 Task: Search one way flight ticket for 2 adults, 4 children and 1 infant on lap in business from Twin Falls: Magic Valley Regional Airport (joslin Field) to Fort Wayne: Fort Wayne International Airport on 5-4-2023. Choice of flights is American. Price is upto 78000. Outbound departure time preference is 9:15.
Action: Mouse moved to (277, 255)
Screenshot: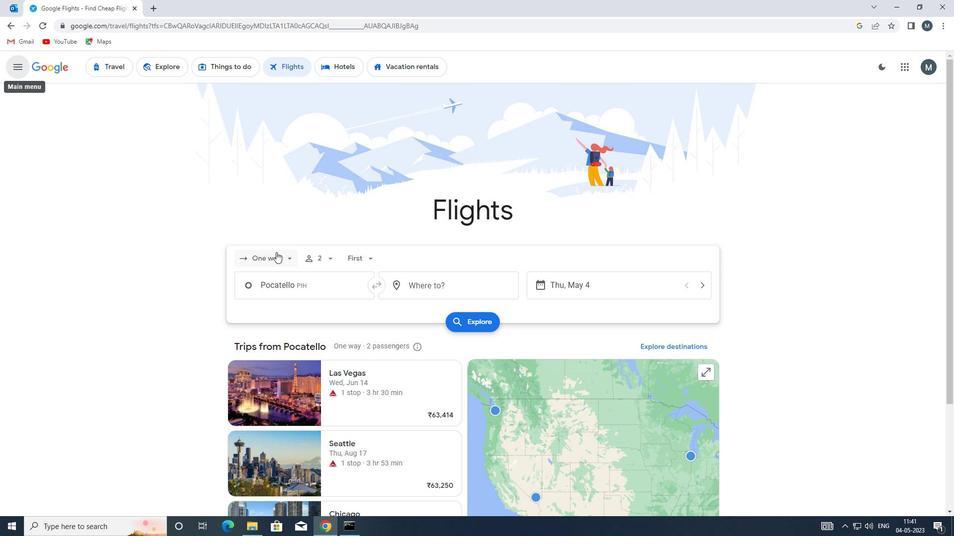 
Action: Mouse pressed left at (277, 255)
Screenshot: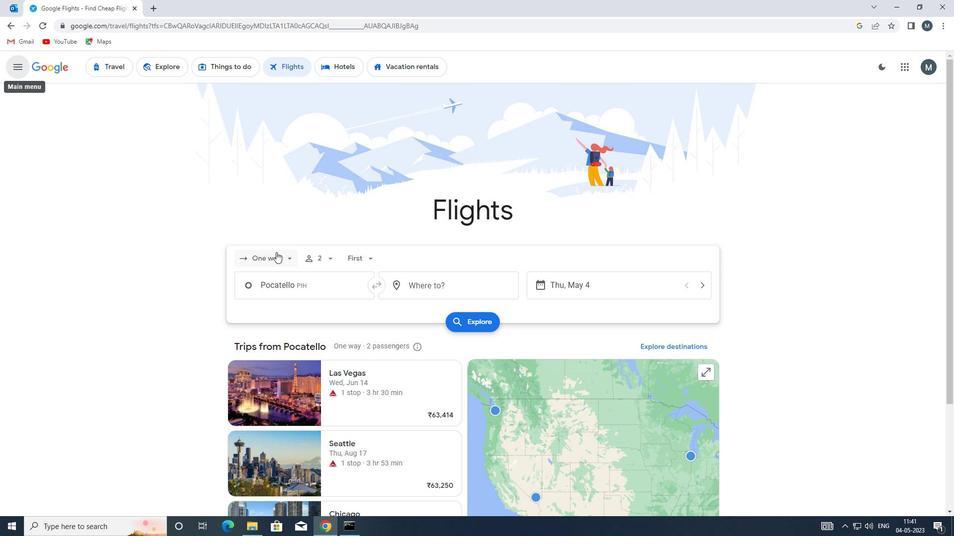 
Action: Mouse moved to (274, 305)
Screenshot: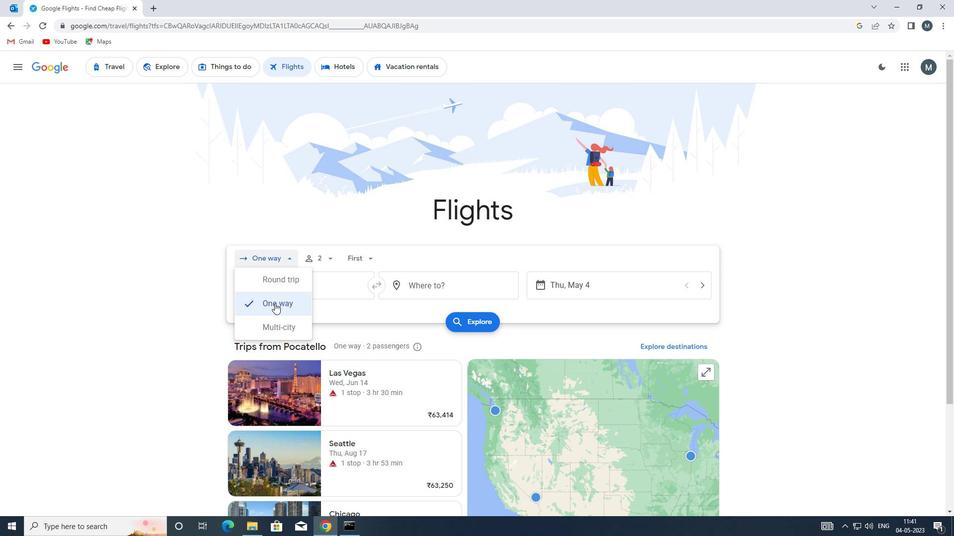 
Action: Mouse pressed left at (274, 305)
Screenshot: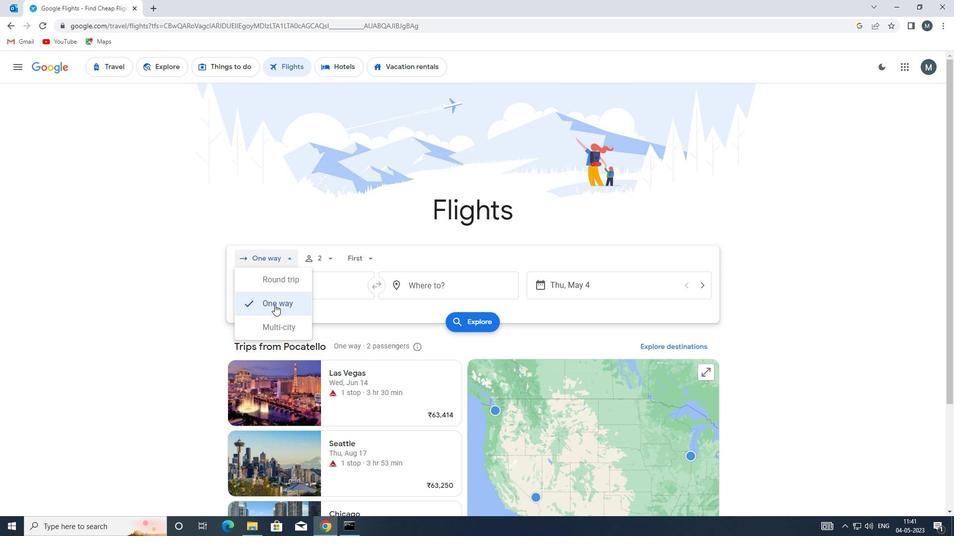 
Action: Mouse moved to (329, 251)
Screenshot: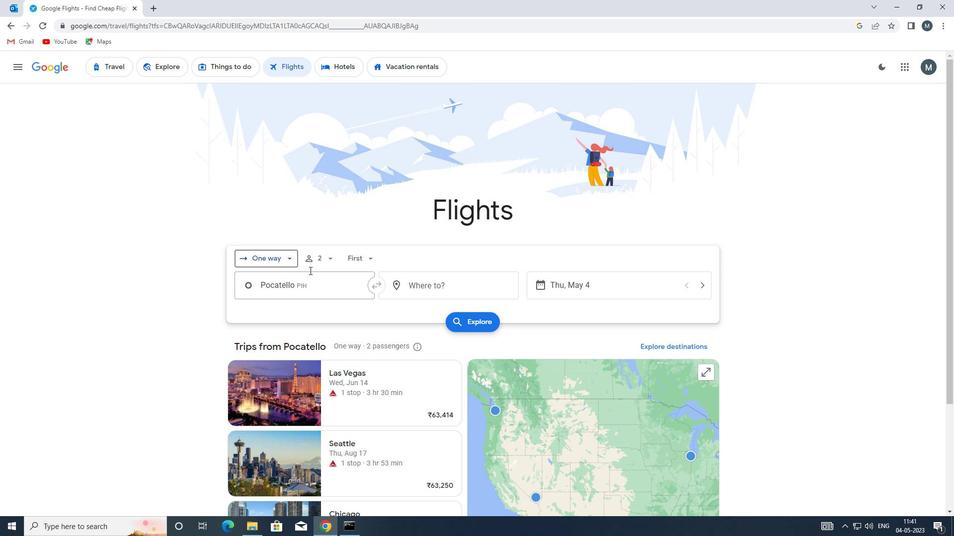 
Action: Mouse pressed left at (329, 251)
Screenshot: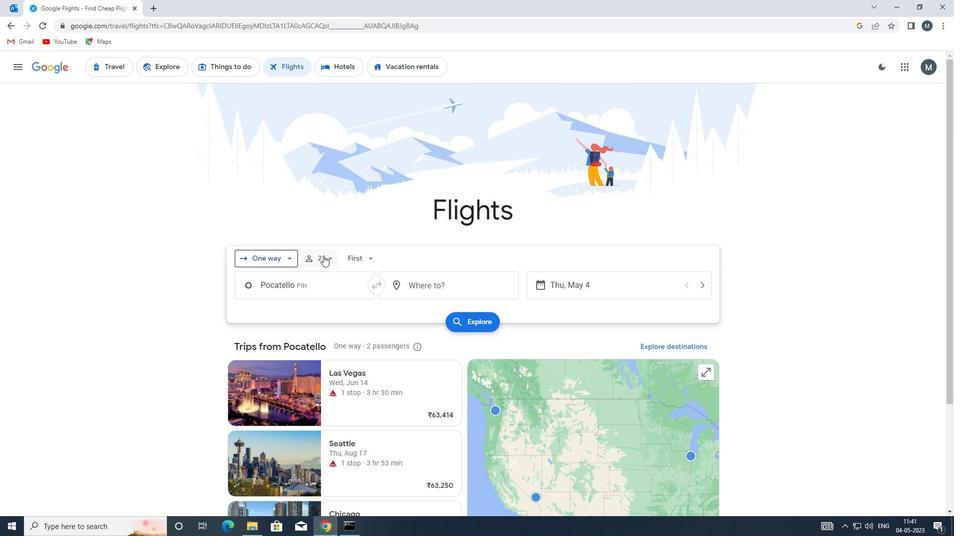 
Action: Mouse moved to (403, 283)
Screenshot: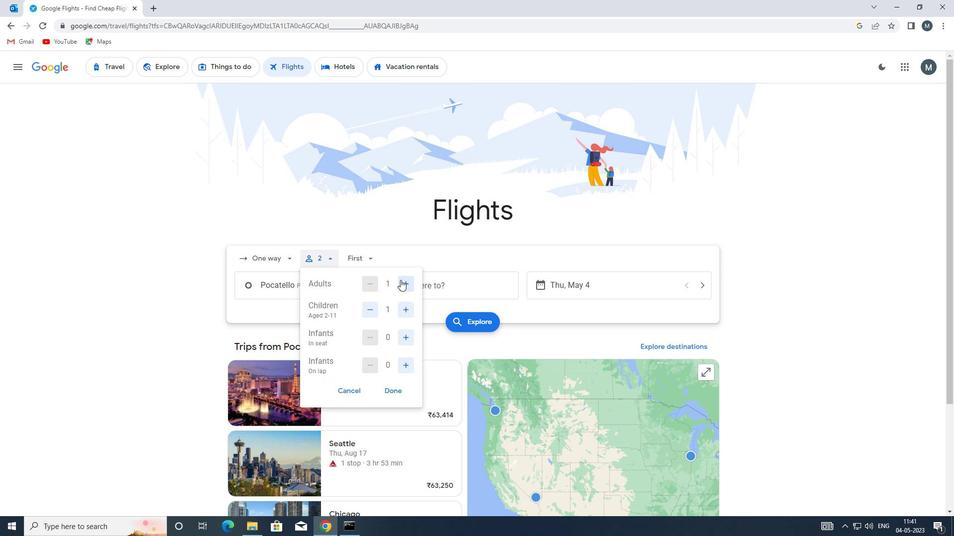 
Action: Mouse pressed left at (403, 283)
Screenshot: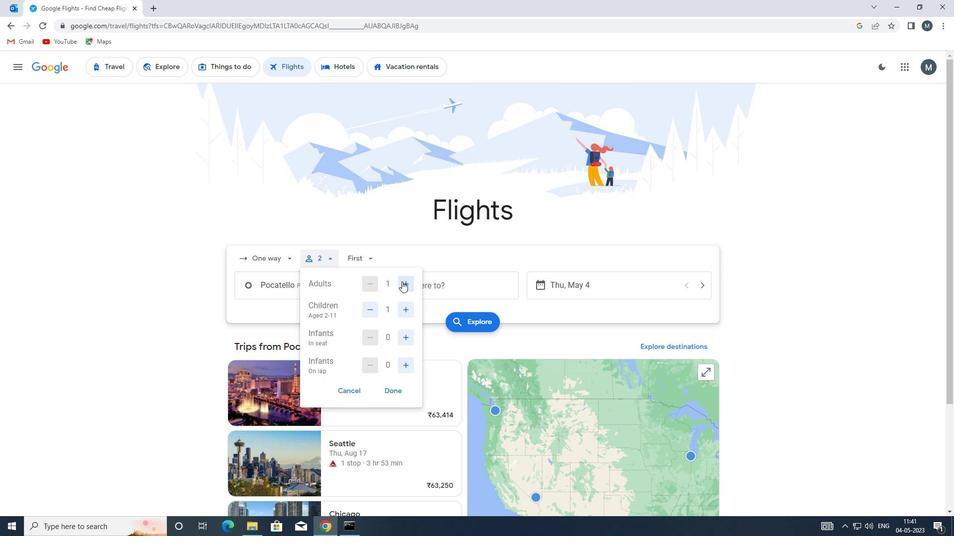 
Action: Mouse moved to (406, 306)
Screenshot: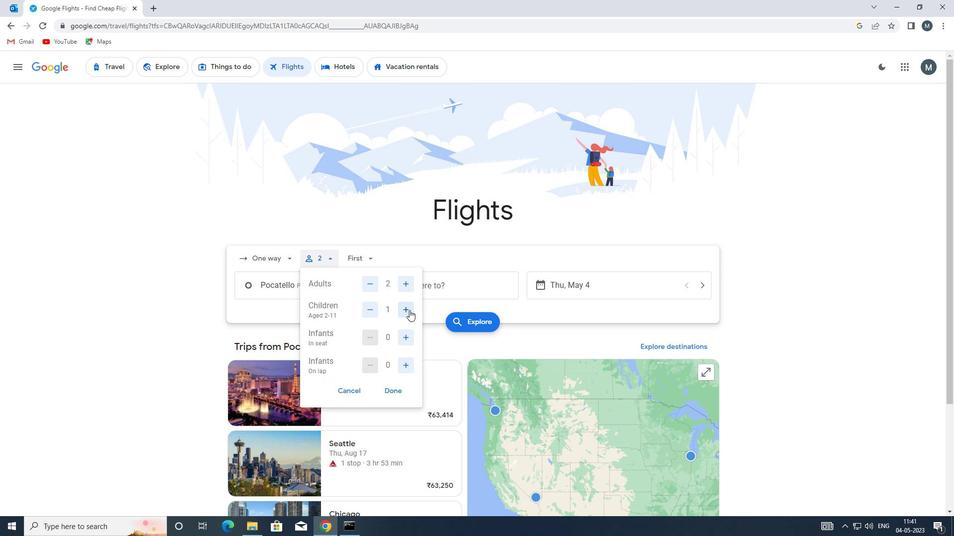 
Action: Mouse pressed left at (406, 306)
Screenshot: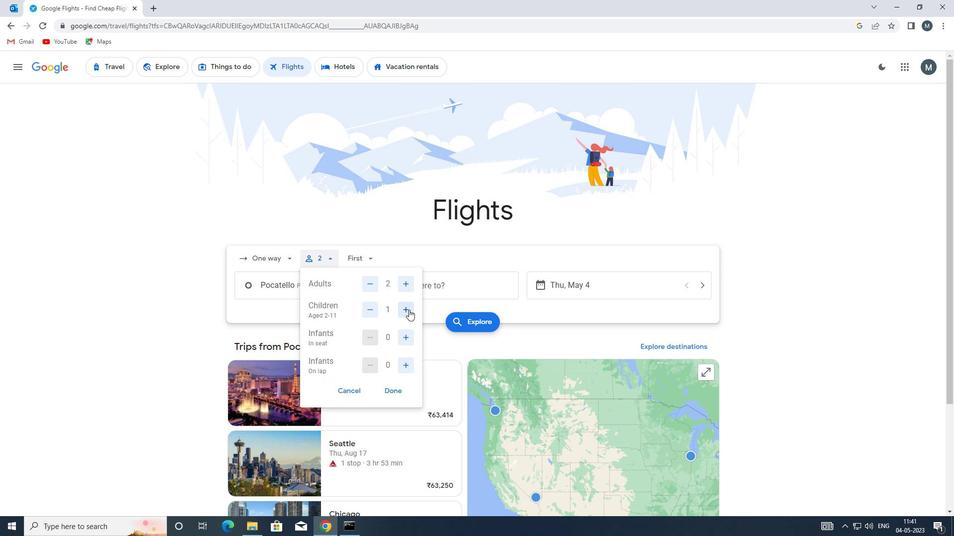 
Action: Mouse moved to (406, 305)
Screenshot: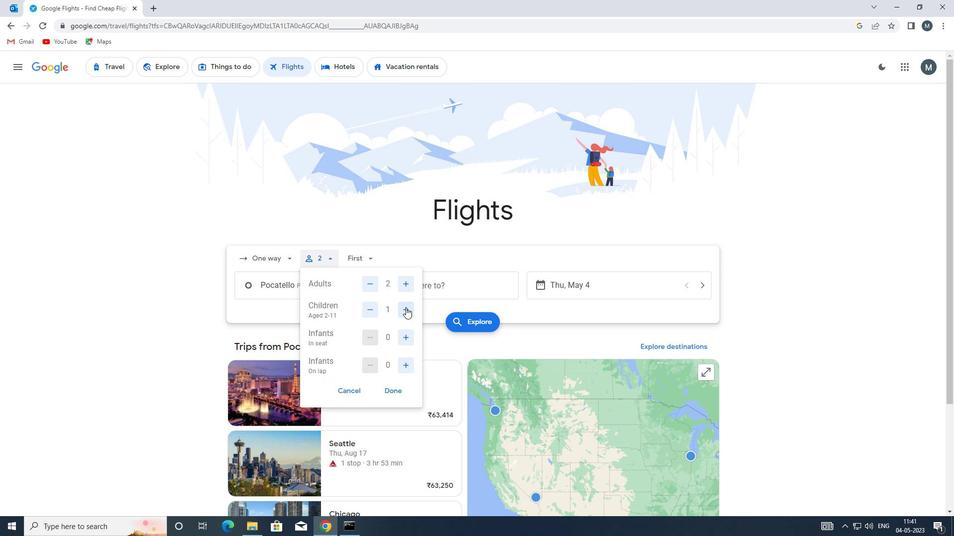 
Action: Mouse pressed left at (406, 305)
Screenshot: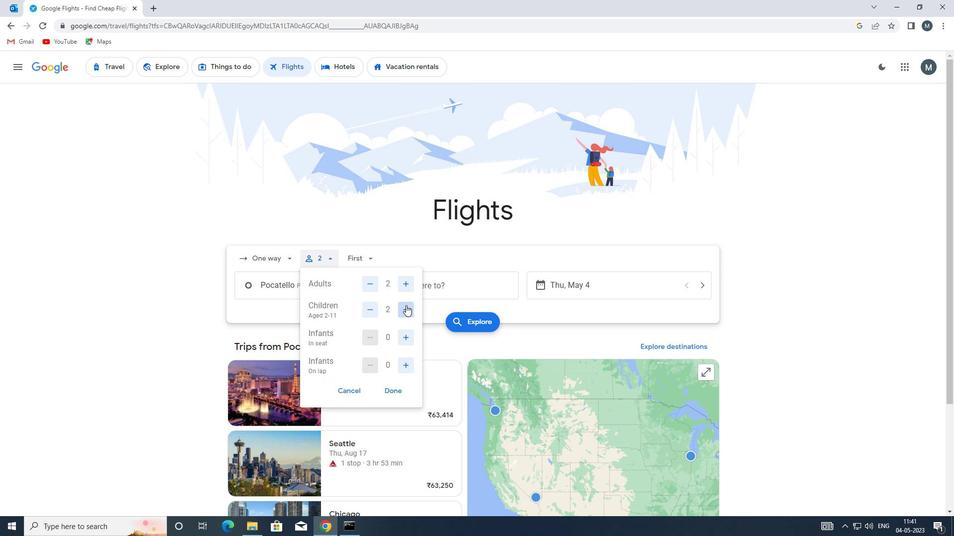 
Action: Mouse moved to (406, 305)
Screenshot: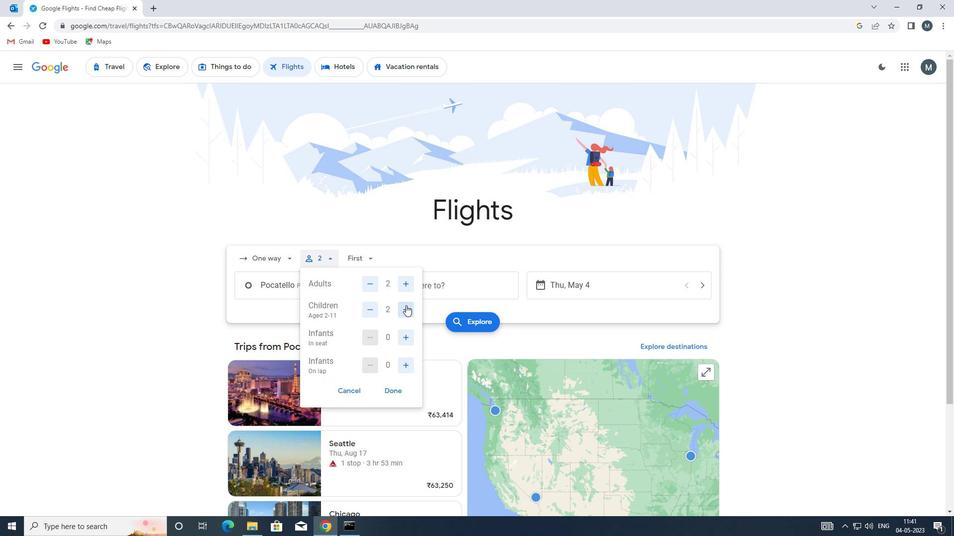 
Action: Mouse pressed left at (406, 305)
Screenshot: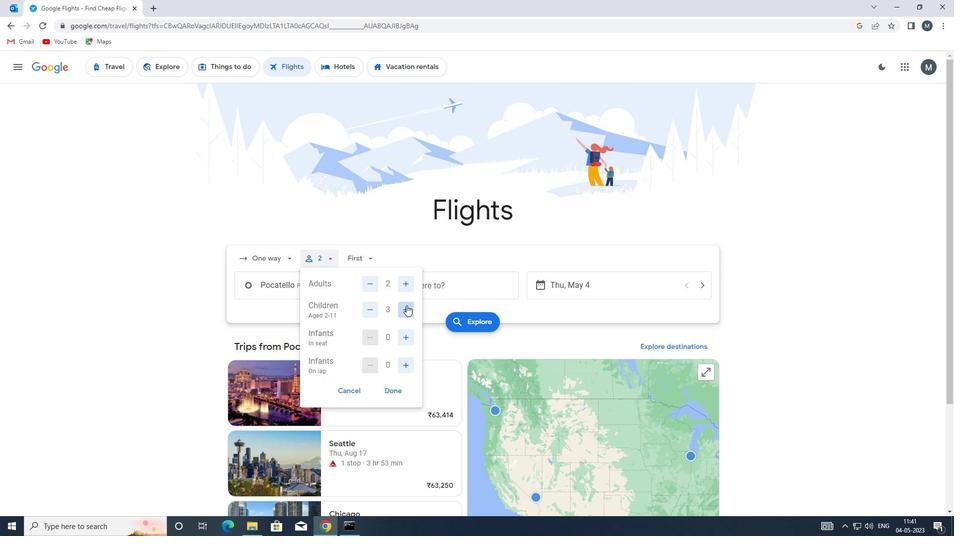 
Action: Mouse moved to (408, 365)
Screenshot: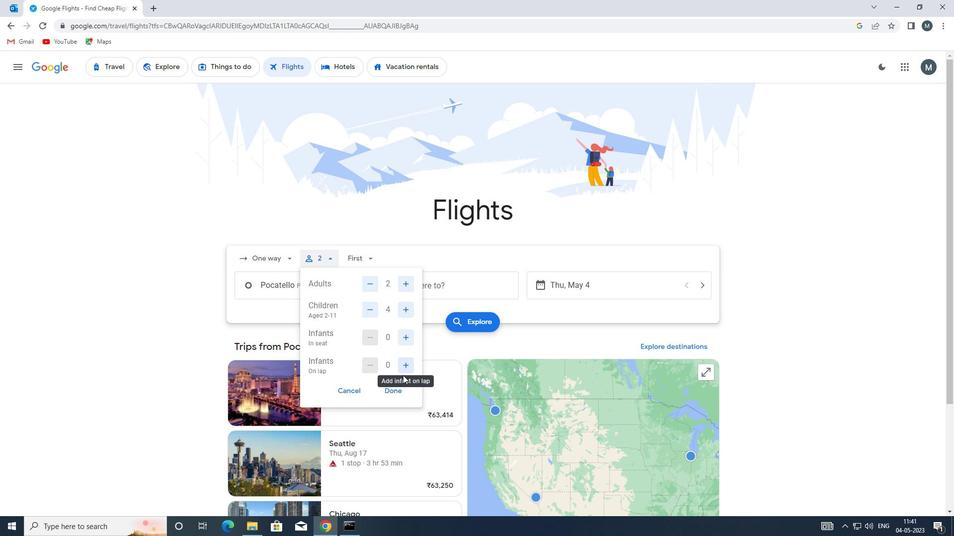 
Action: Mouse pressed left at (408, 365)
Screenshot: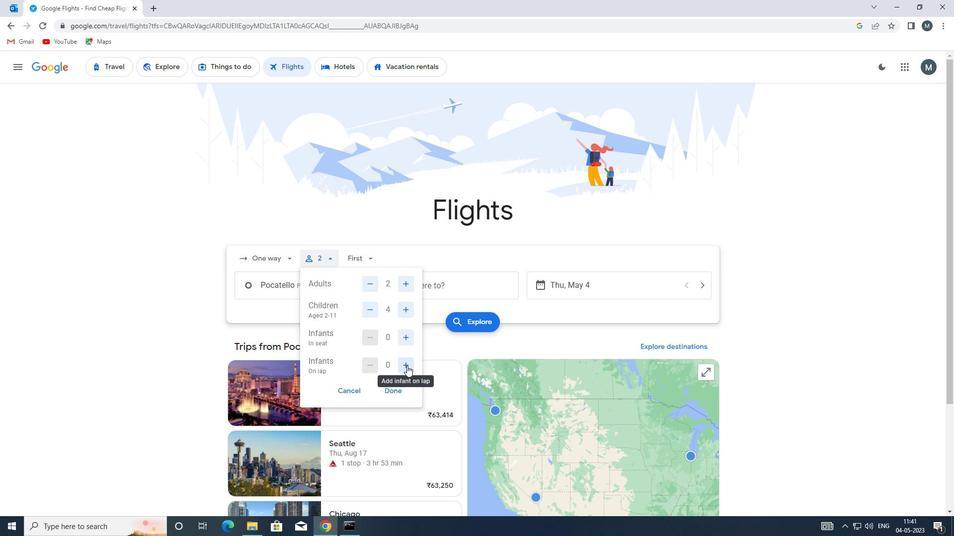 
Action: Mouse moved to (399, 389)
Screenshot: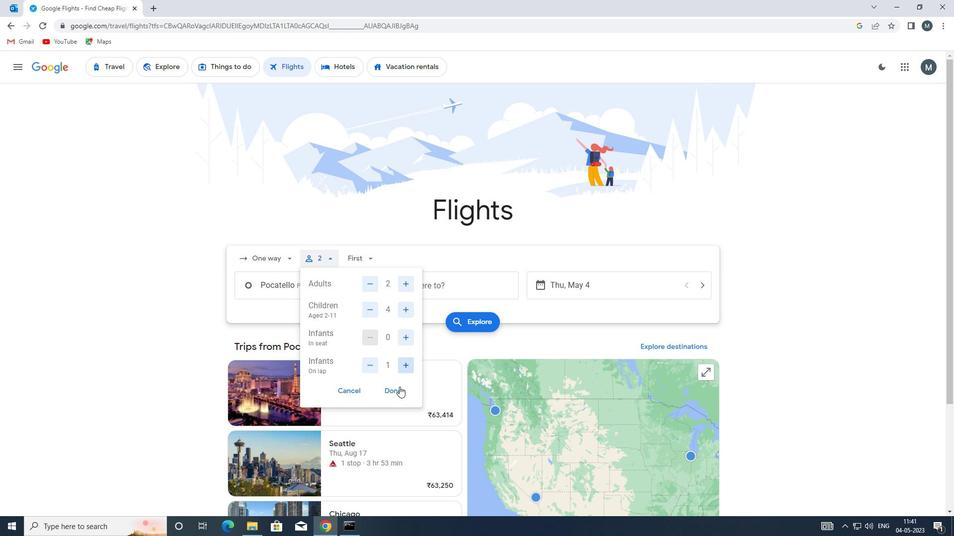 
Action: Mouse pressed left at (399, 389)
Screenshot: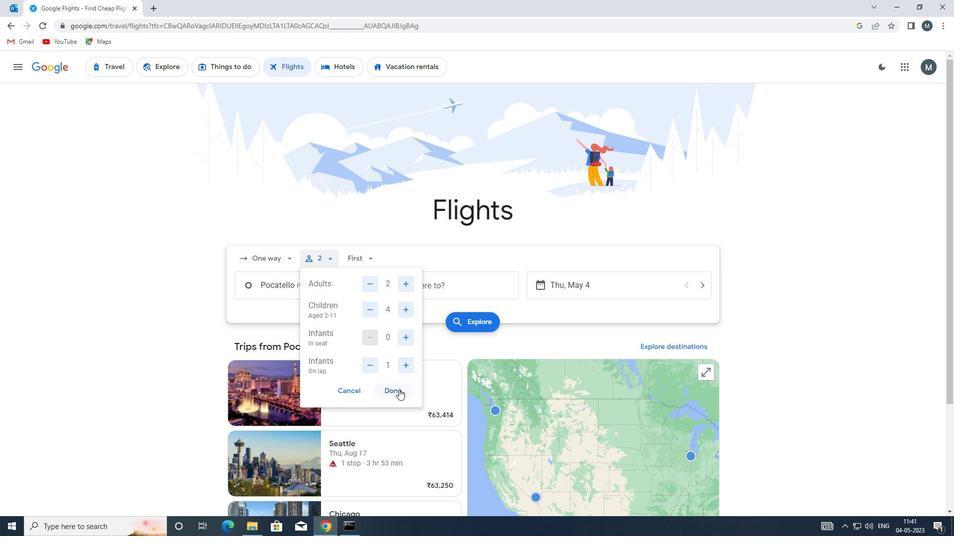 
Action: Mouse moved to (360, 260)
Screenshot: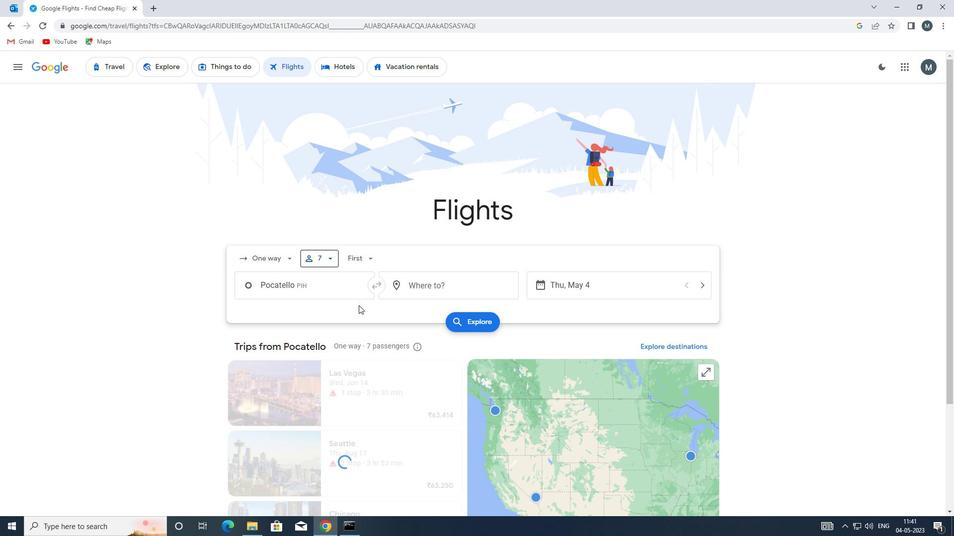 
Action: Mouse pressed left at (360, 260)
Screenshot: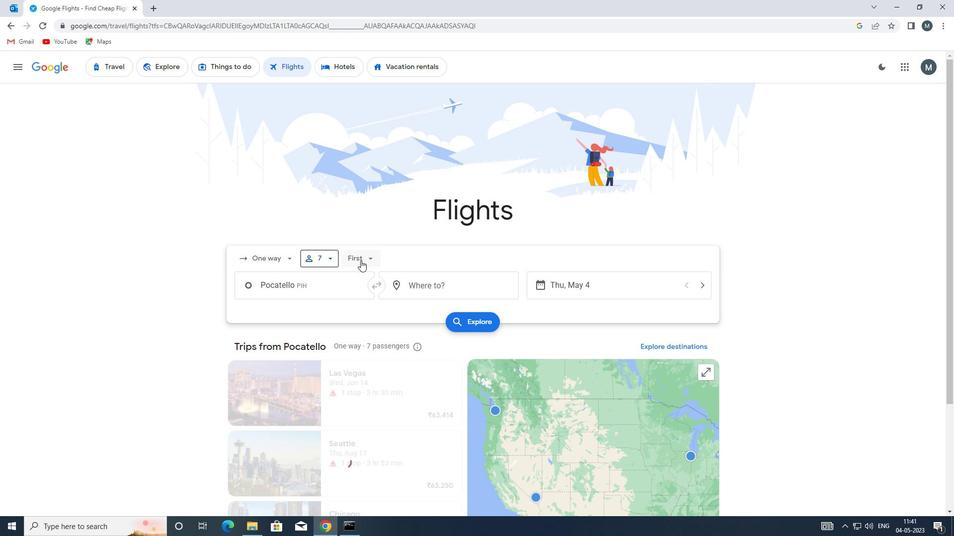 
Action: Mouse moved to (382, 328)
Screenshot: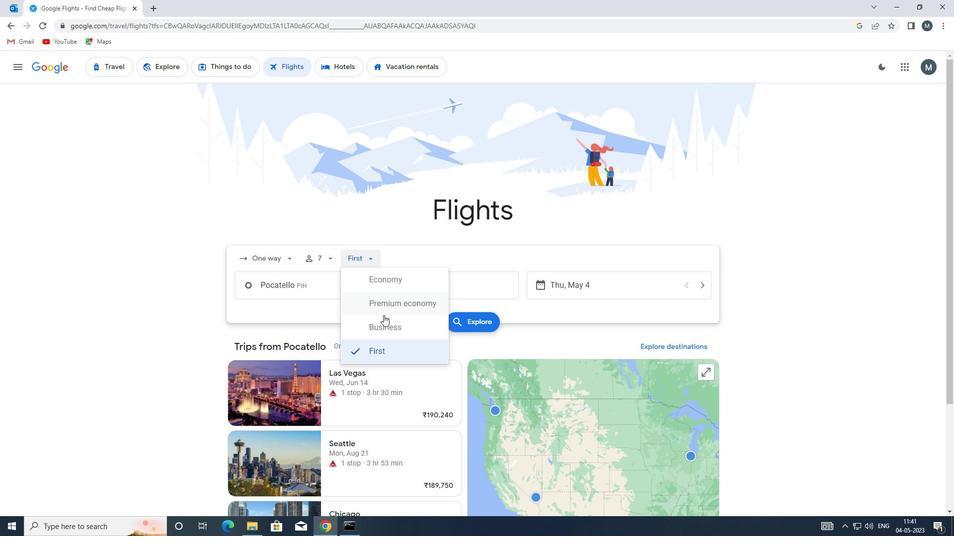 
Action: Mouse pressed left at (382, 328)
Screenshot: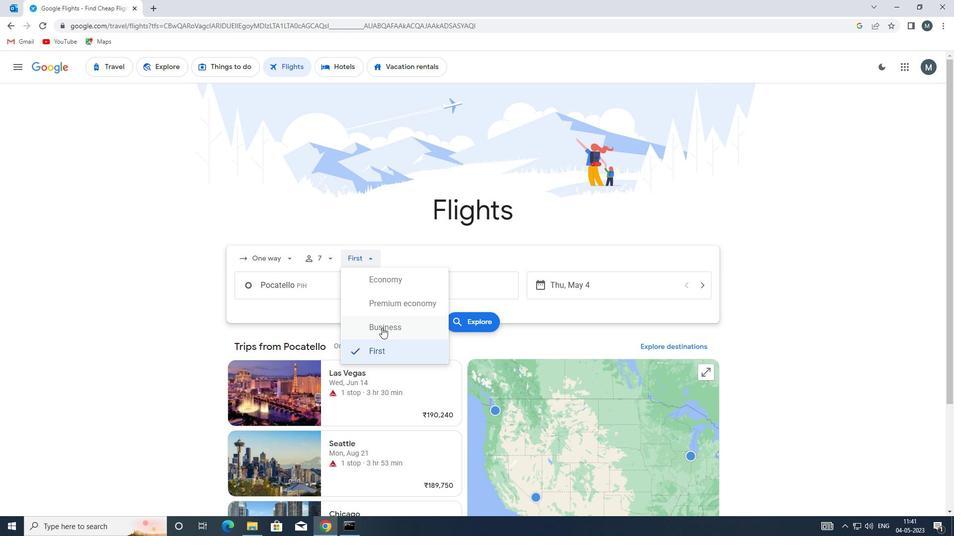 
Action: Mouse moved to (328, 291)
Screenshot: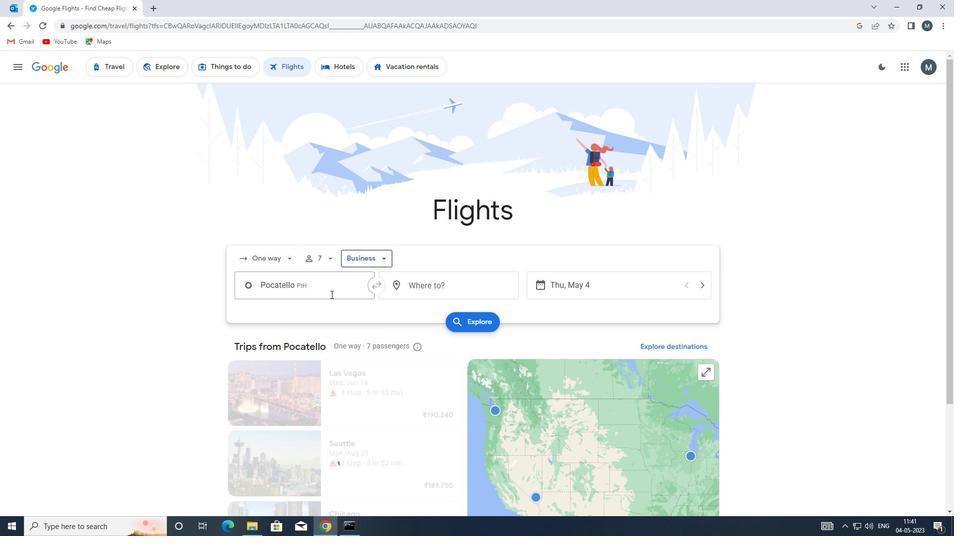 
Action: Mouse pressed left at (328, 291)
Screenshot: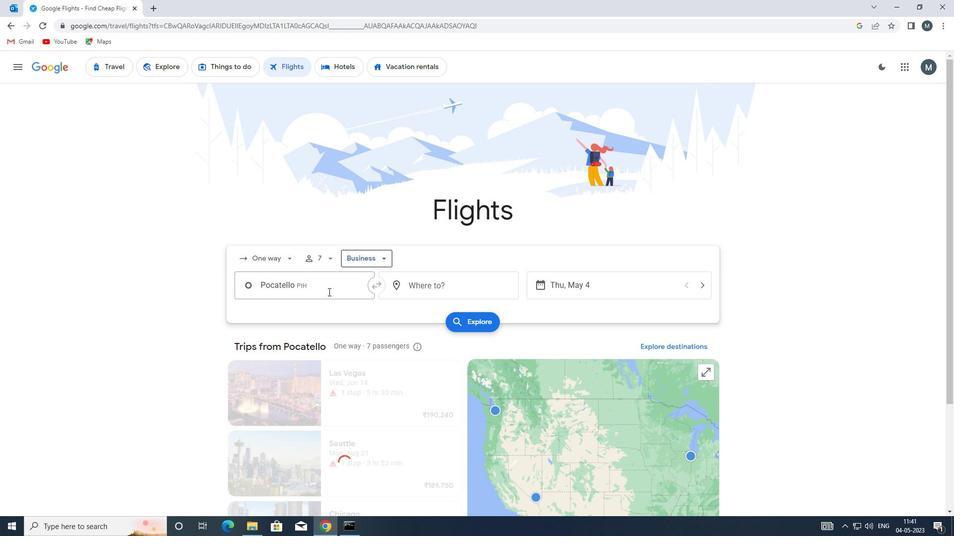 
Action: Mouse moved to (328, 291)
Screenshot: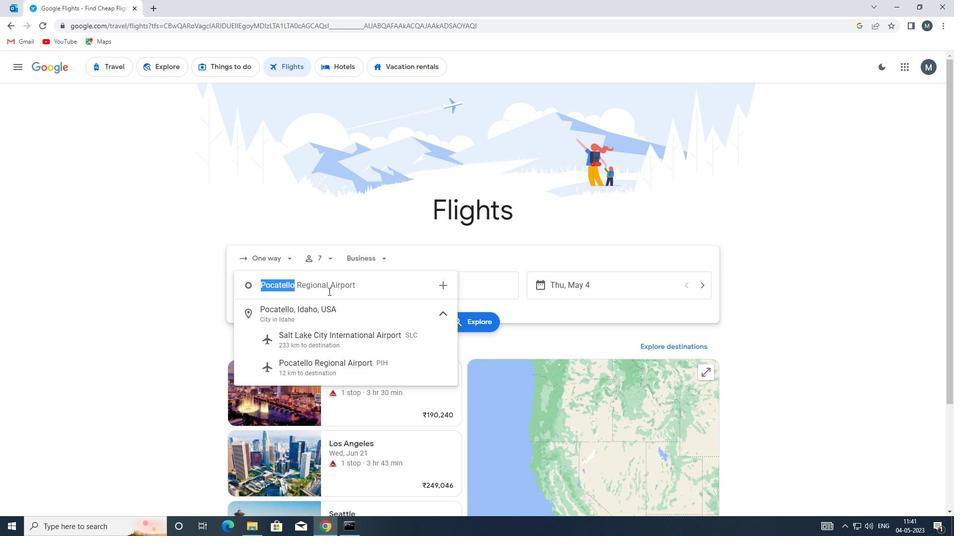 
Action: Key pressed magic
Screenshot: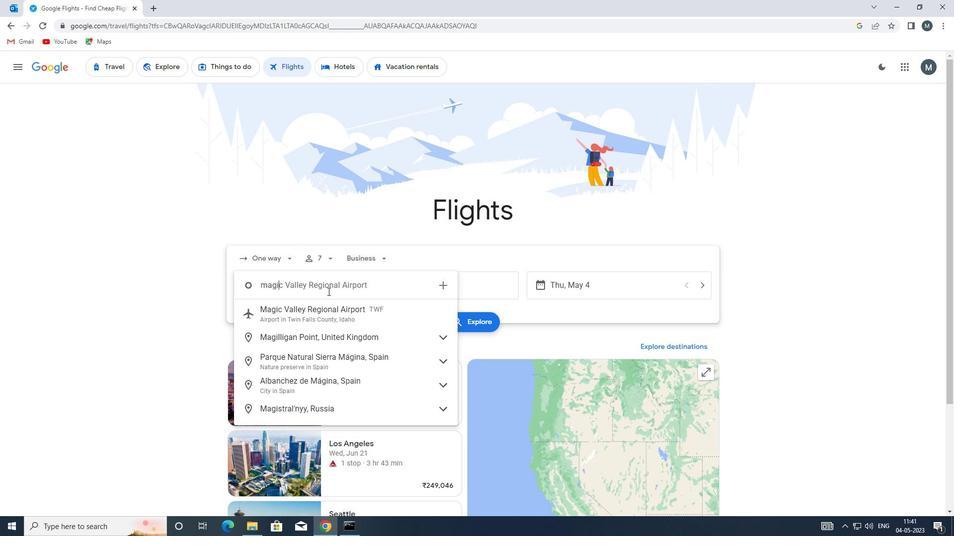 
Action: Mouse moved to (323, 308)
Screenshot: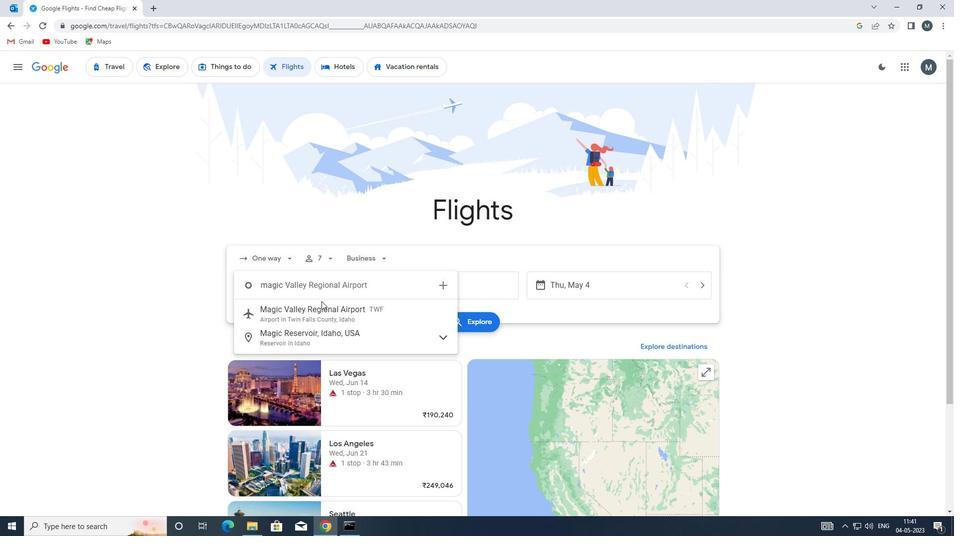 
Action: Mouse pressed left at (323, 308)
Screenshot: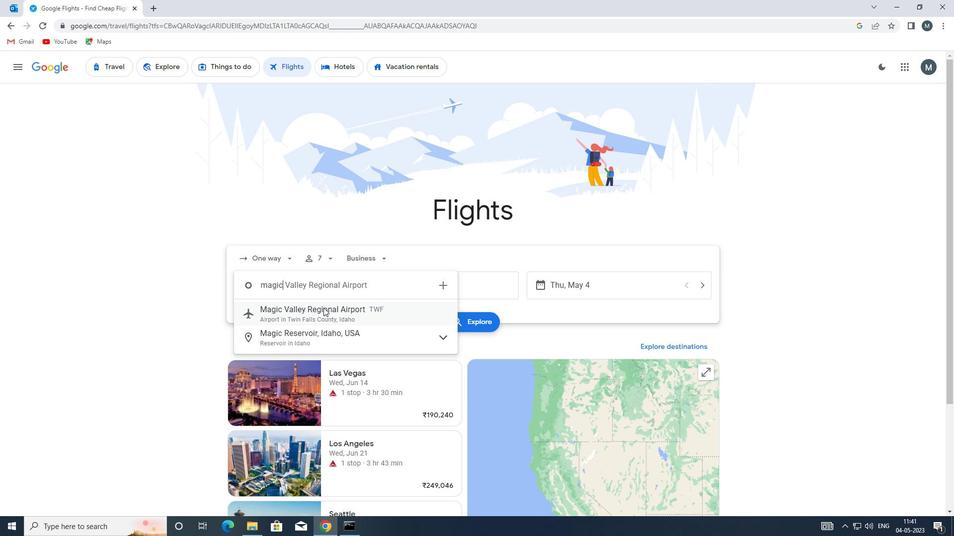
Action: Mouse moved to (437, 290)
Screenshot: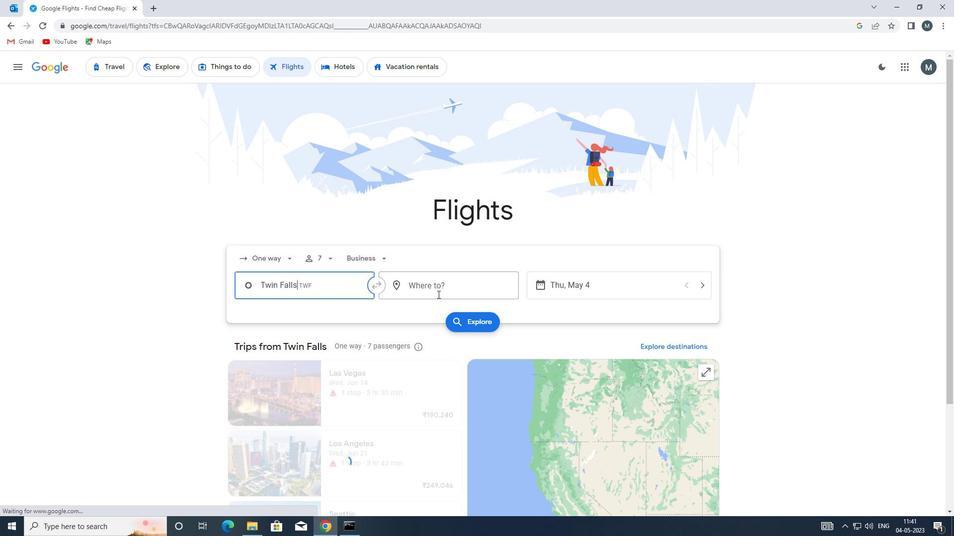 
Action: Mouse pressed left at (437, 290)
Screenshot: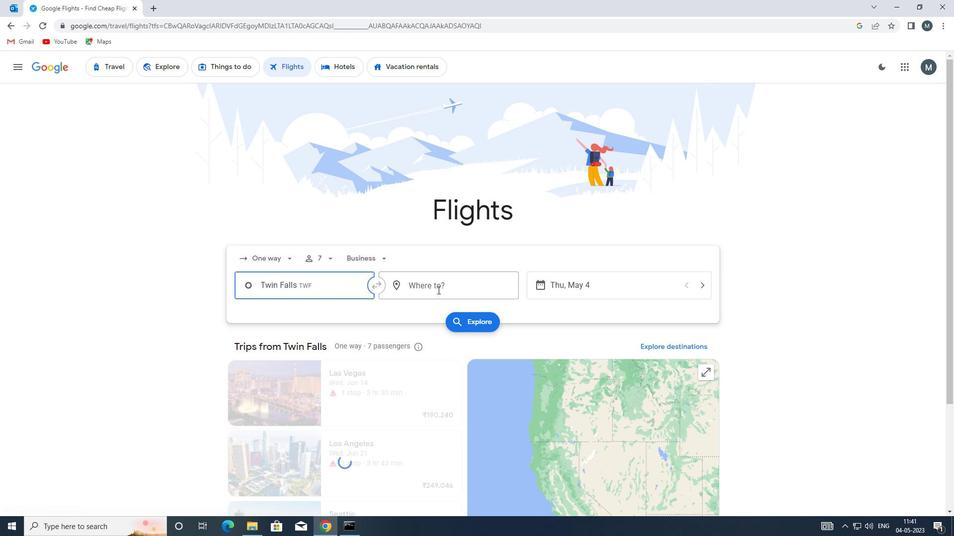
Action: Mouse moved to (345, 301)
Screenshot: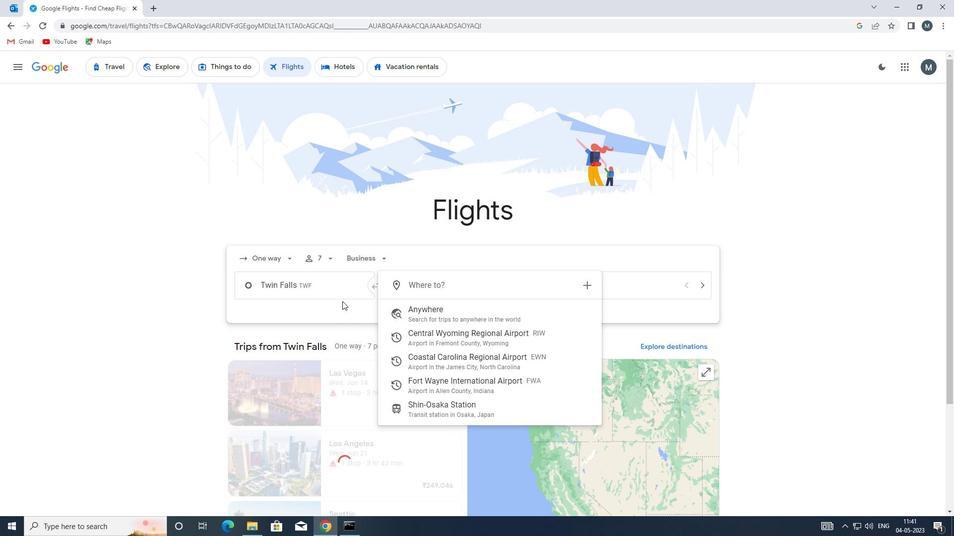 
Action: Key pressed fw
Screenshot: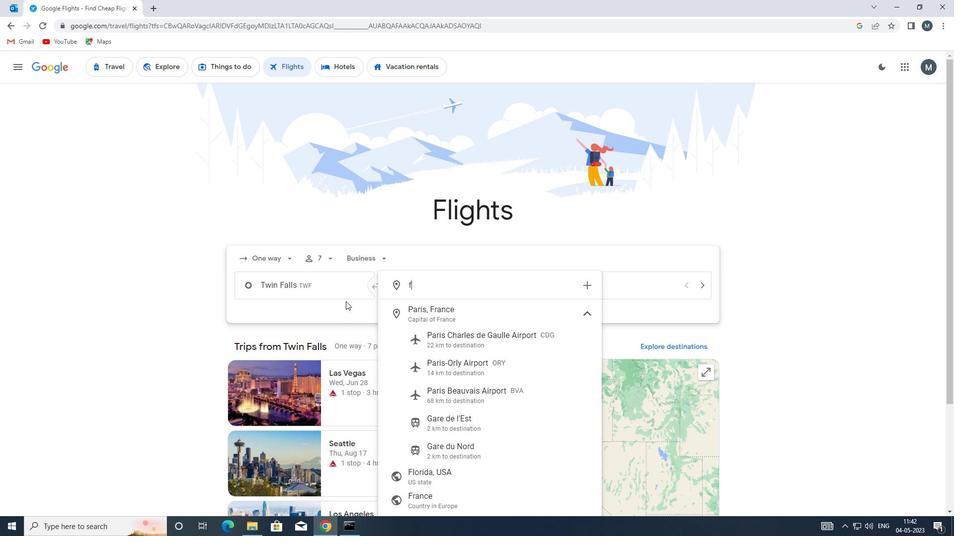 
Action: Mouse moved to (429, 319)
Screenshot: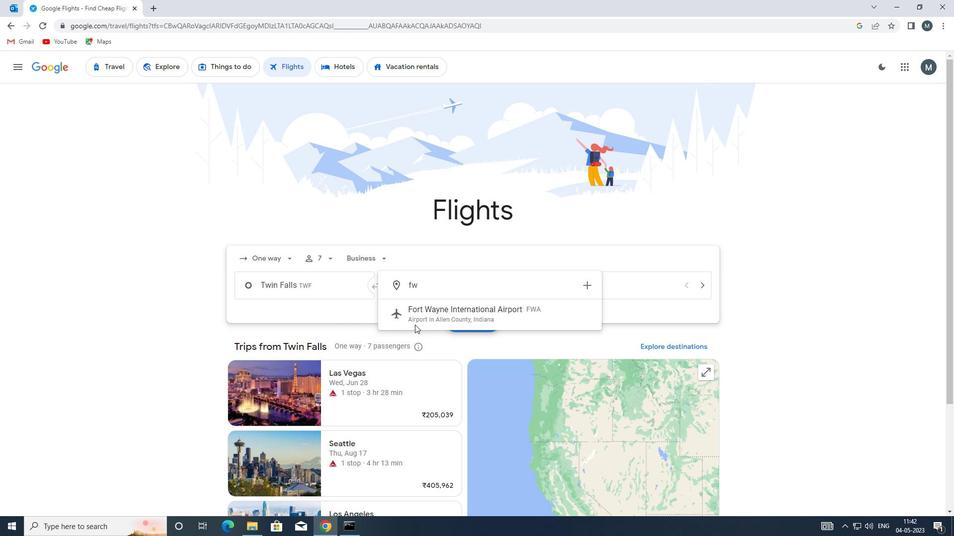 
Action: Mouse pressed left at (429, 319)
Screenshot: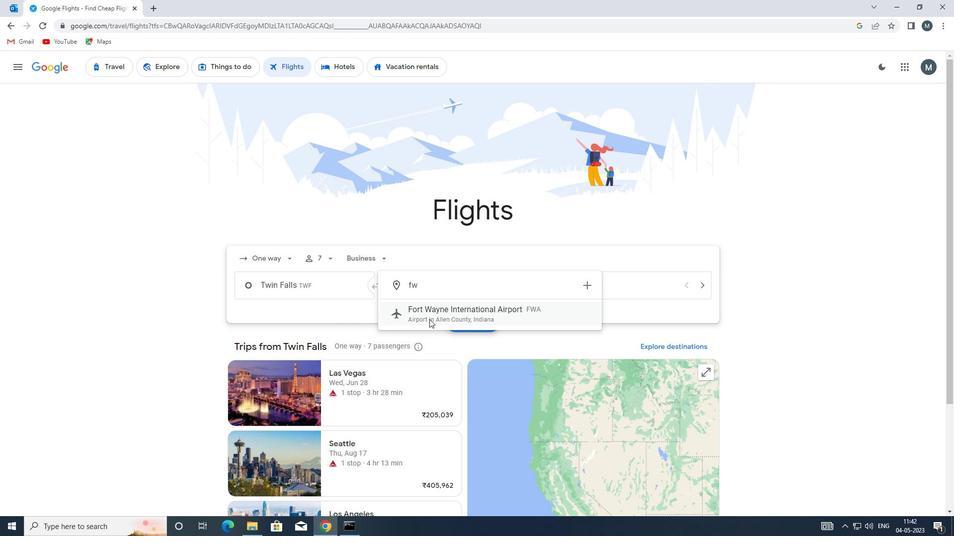 
Action: Mouse moved to (560, 280)
Screenshot: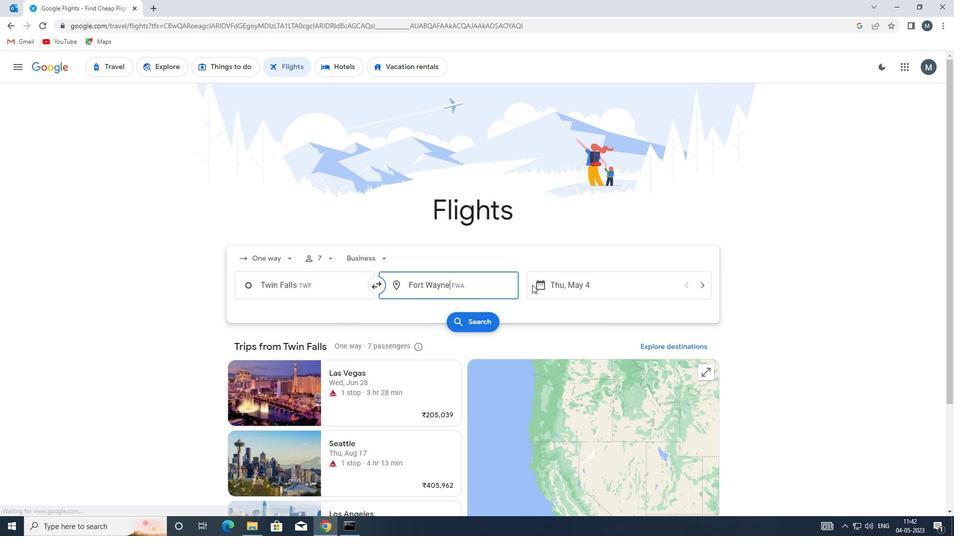 
Action: Mouse pressed left at (560, 280)
Screenshot: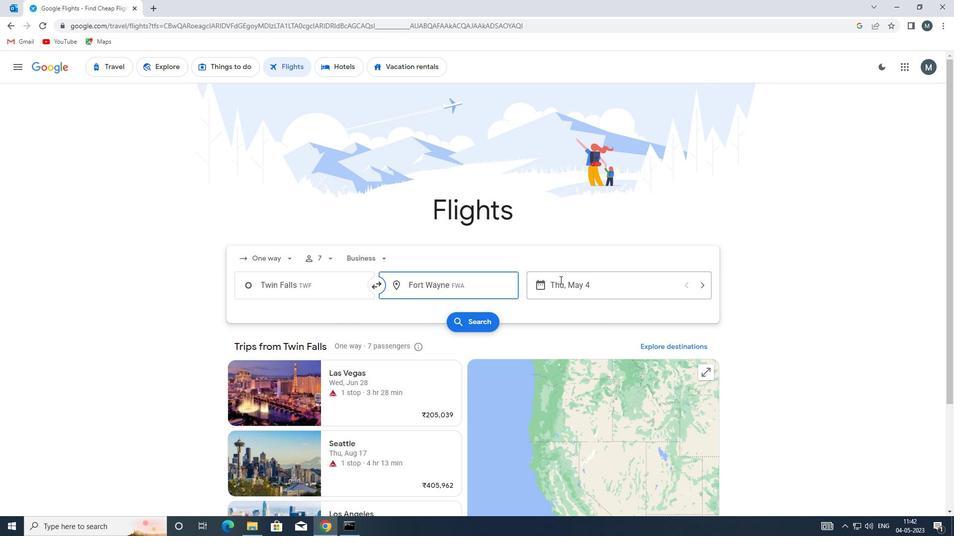 
Action: Mouse moved to (450, 340)
Screenshot: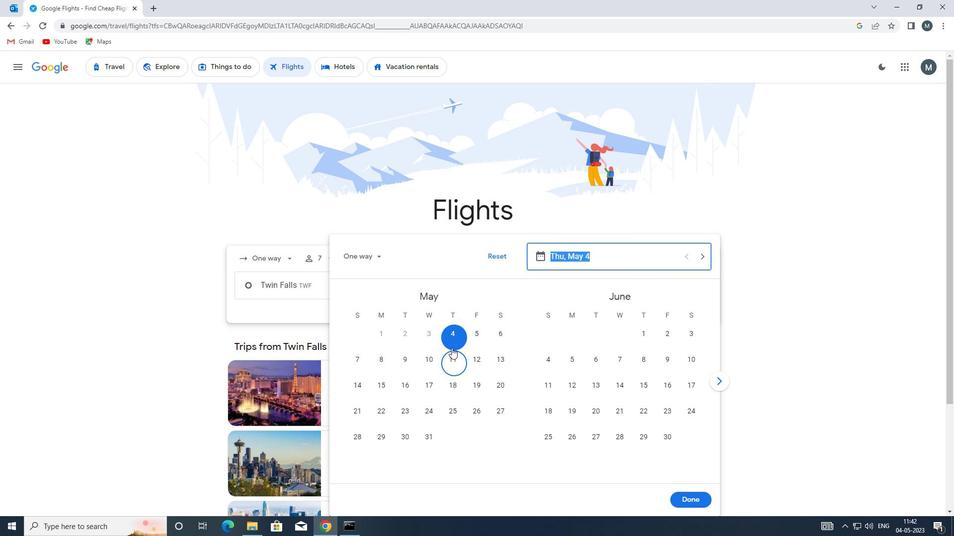 
Action: Mouse pressed left at (450, 340)
Screenshot: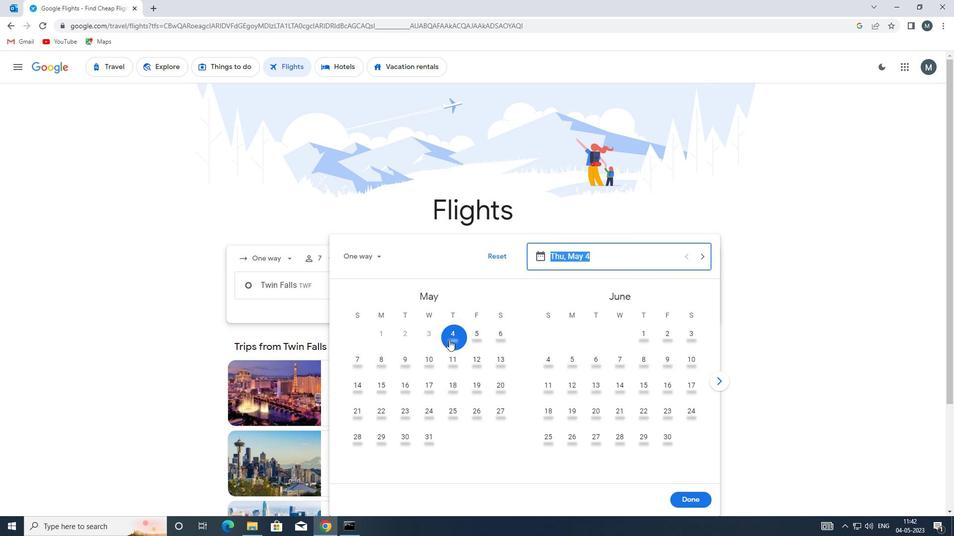 
Action: Mouse moved to (687, 498)
Screenshot: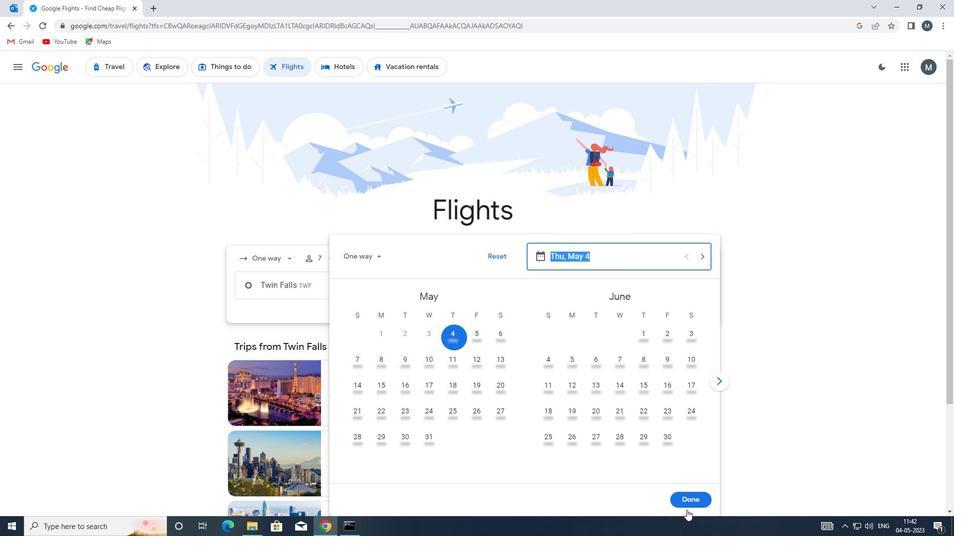 
Action: Mouse pressed left at (687, 498)
Screenshot: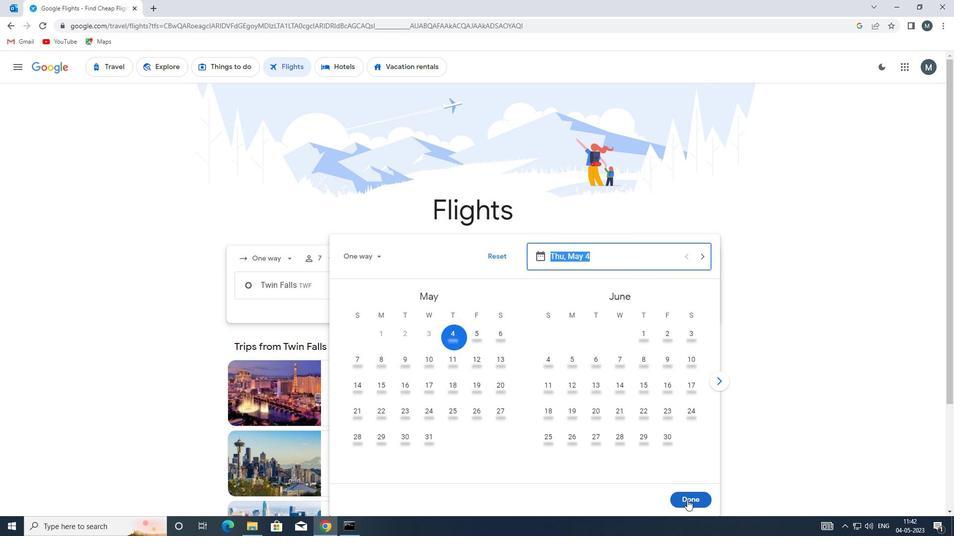 
Action: Mouse moved to (466, 318)
Screenshot: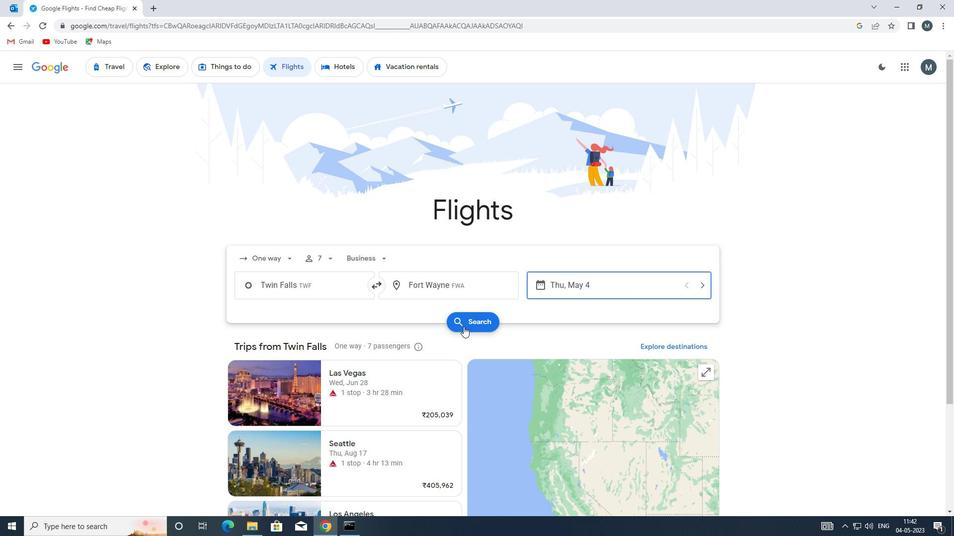 
Action: Mouse pressed left at (466, 318)
Screenshot: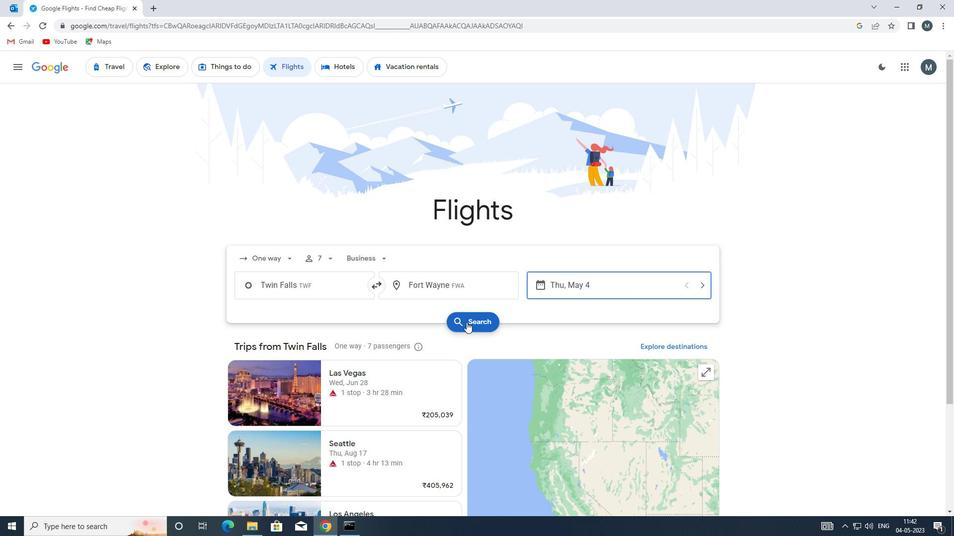 
Action: Mouse moved to (253, 159)
Screenshot: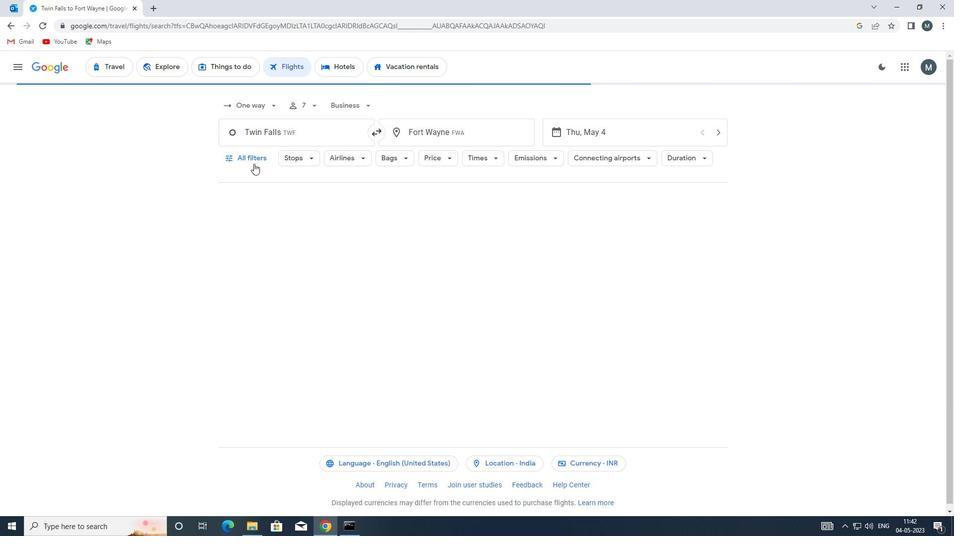 
Action: Mouse pressed left at (253, 159)
Screenshot: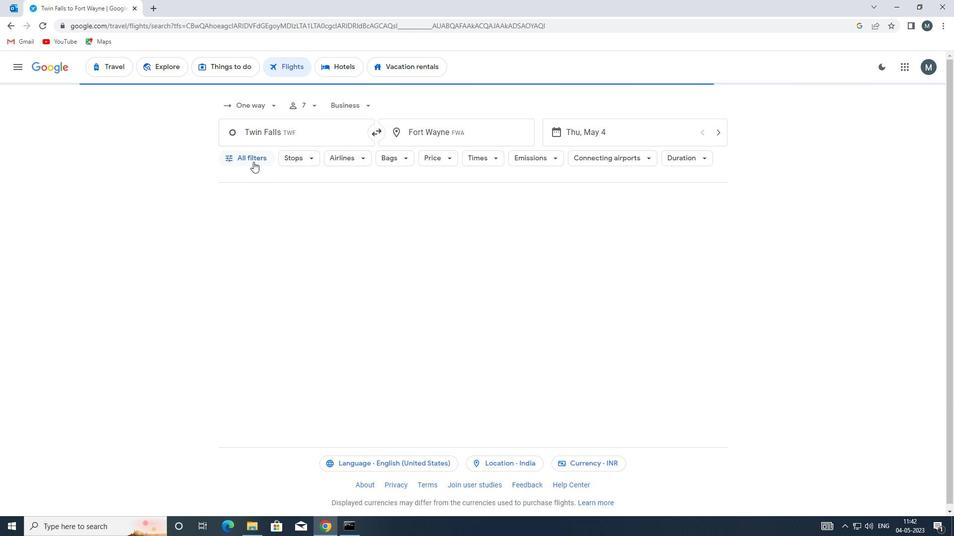 
Action: Mouse moved to (274, 290)
Screenshot: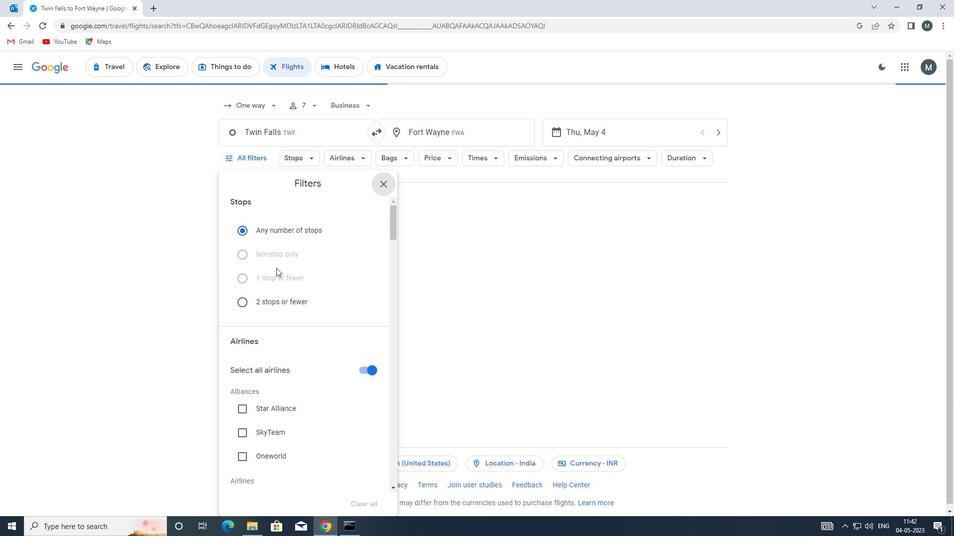 
Action: Mouse scrolled (274, 290) with delta (0, 0)
Screenshot: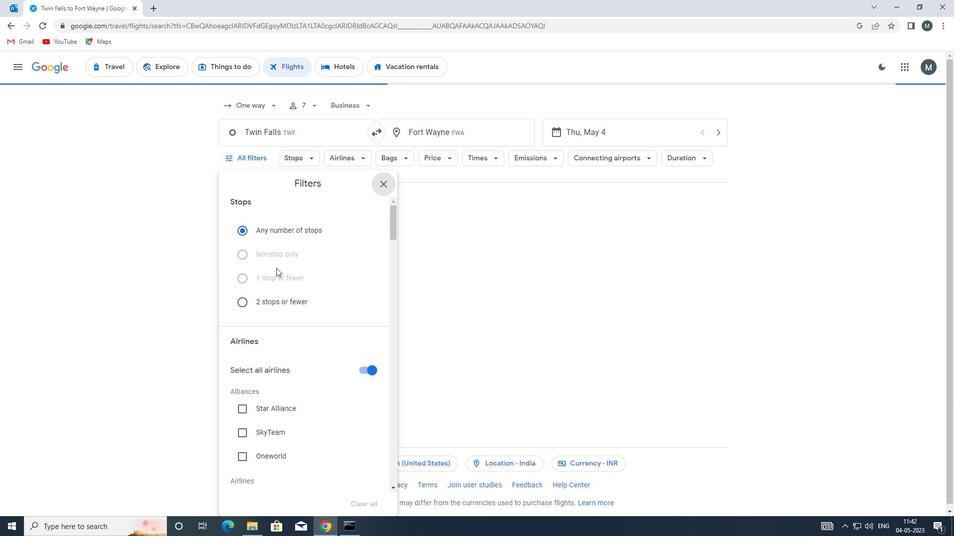 
Action: Mouse moved to (371, 323)
Screenshot: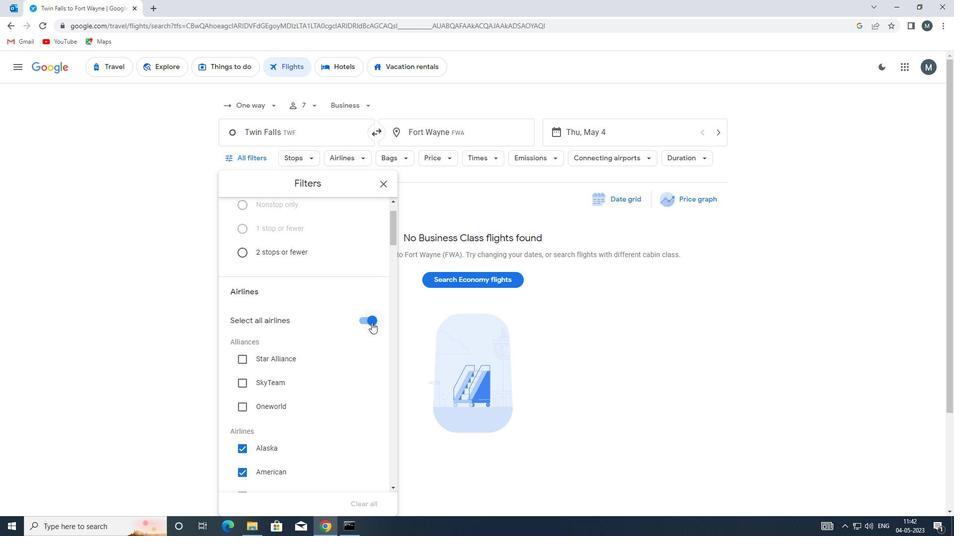 
Action: Mouse pressed left at (371, 323)
Screenshot: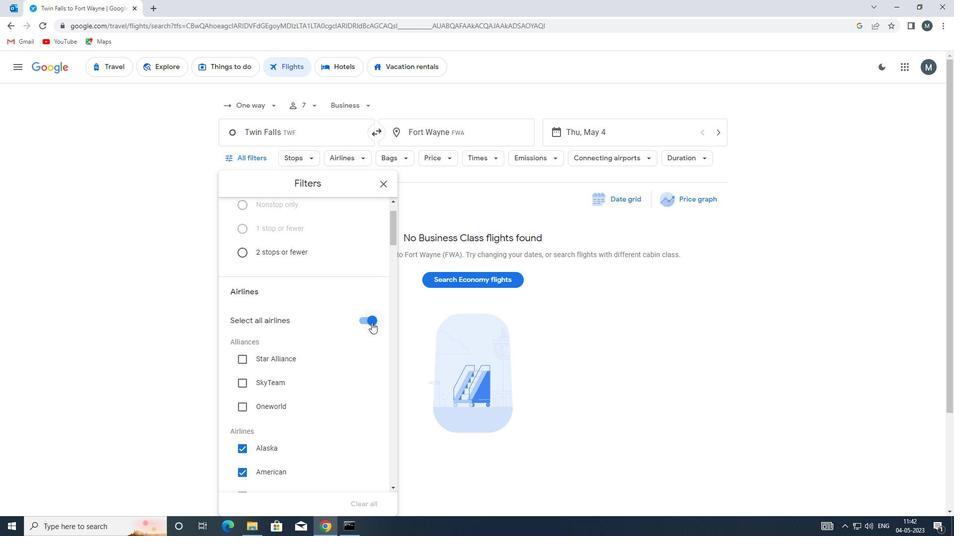 
Action: Mouse moved to (299, 325)
Screenshot: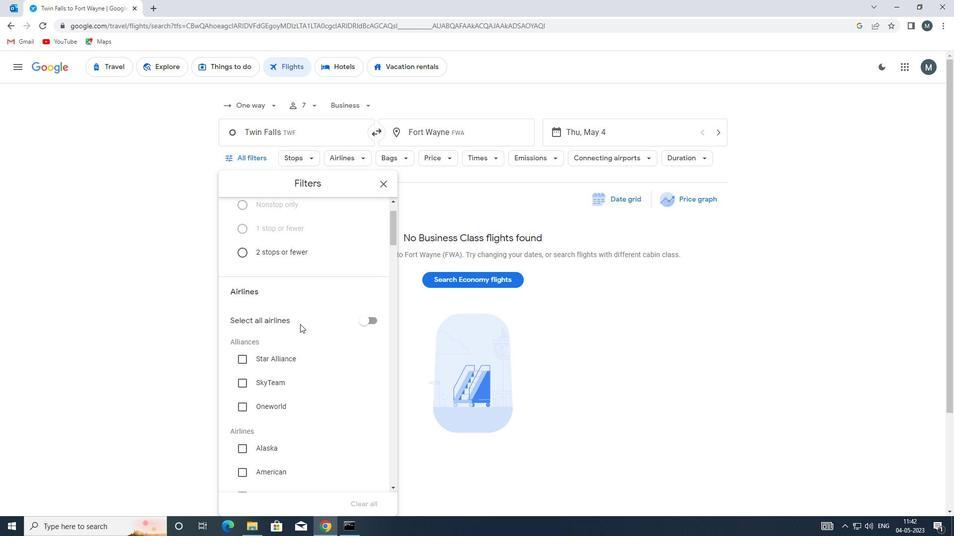 
Action: Mouse scrolled (299, 324) with delta (0, 0)
Screenshot: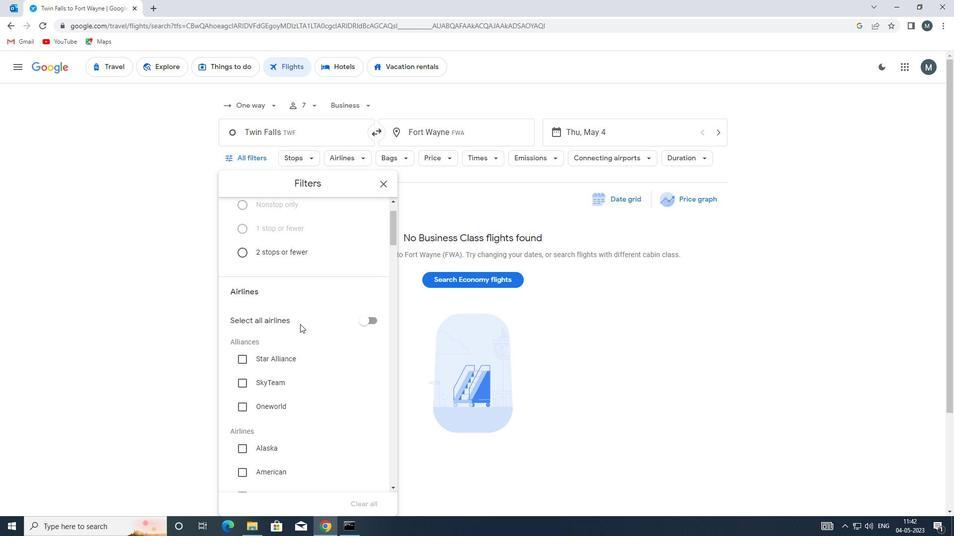 
Action: Mouse moved to (299, 326)
Screenshot: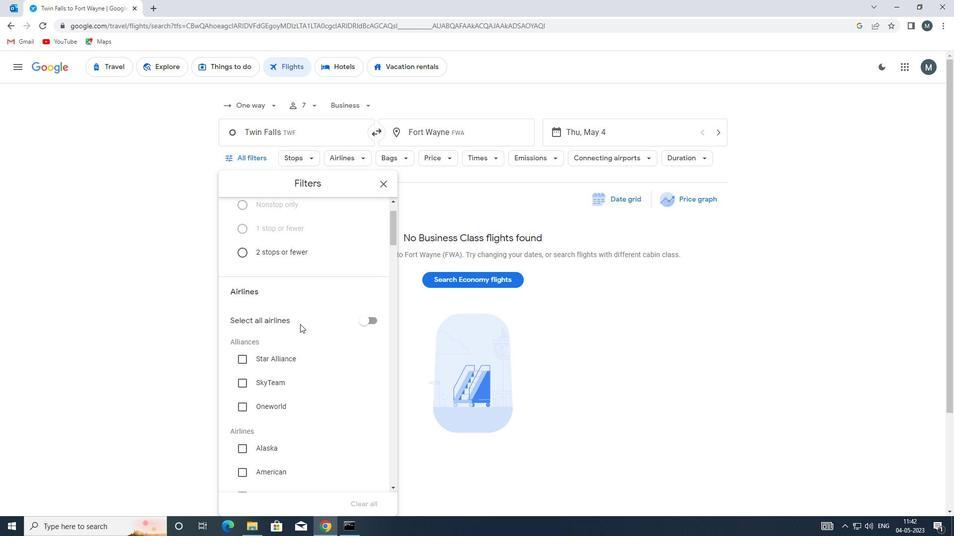 
Action: Mouse scrolled (299, 325) with delta (0, 0)
Screenshot: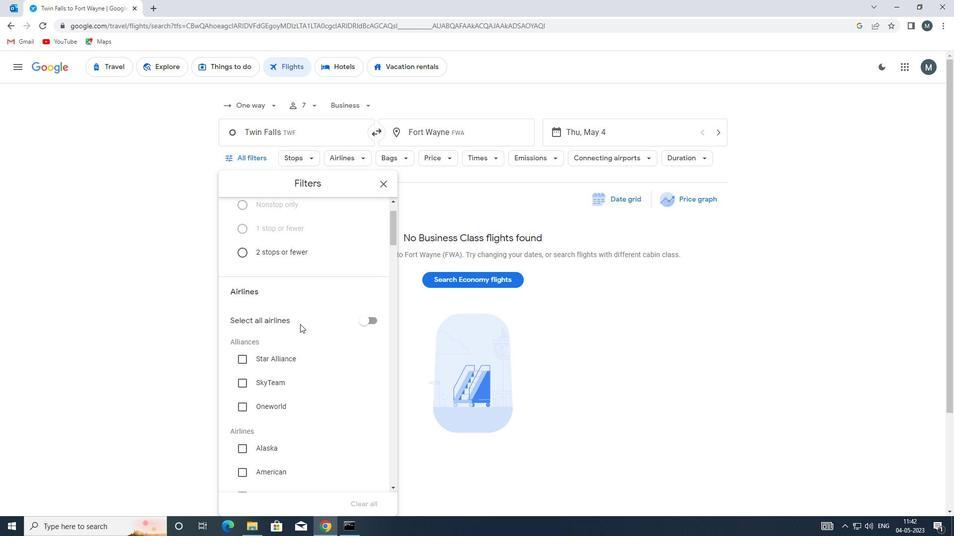 
Action: Mouse moved to (250, 368)
Screenshot: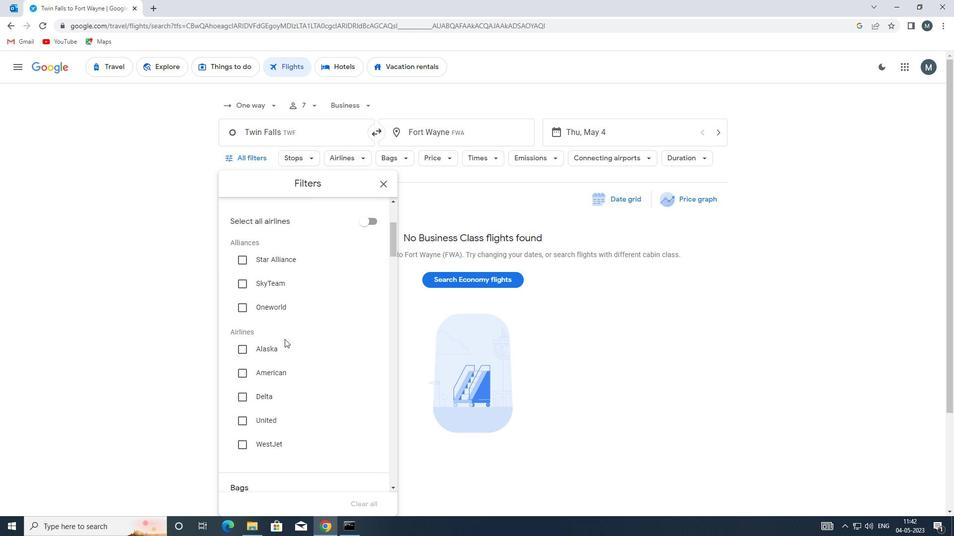 
Action: Mouse pressed left at (250, 368)
Screenshot: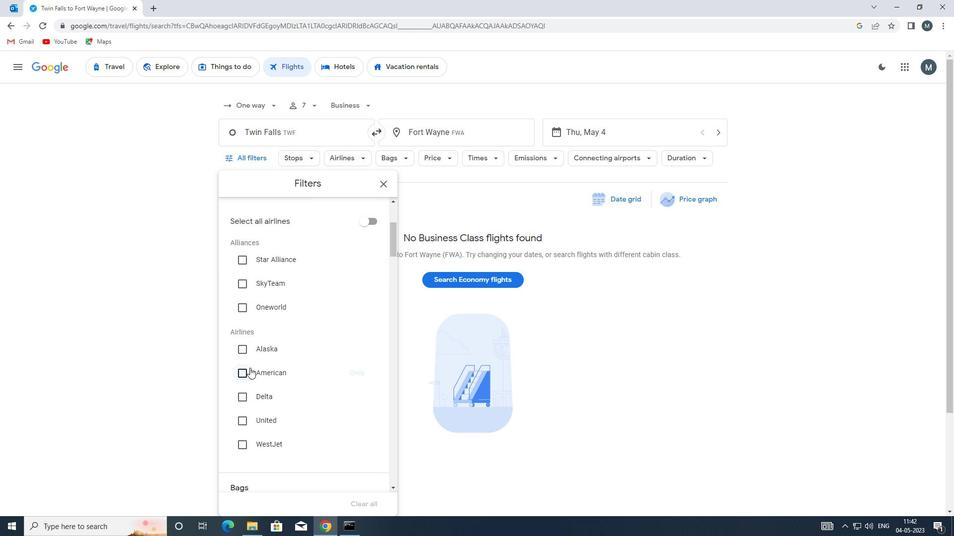 
Action: Mouse moved to (288, 353)
Screenshot: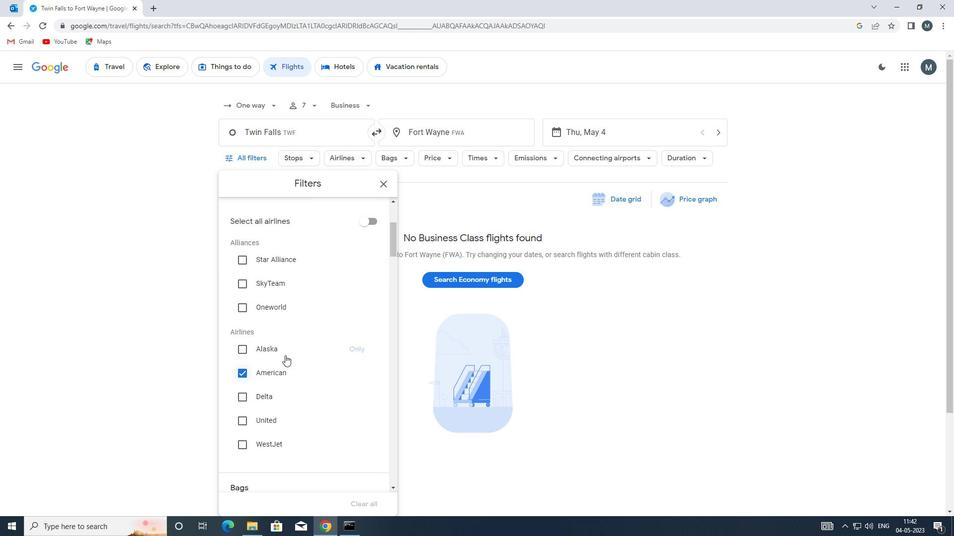 
Action: Mouse scrolled (288, 352) with delta (0, 0)
Screenshot: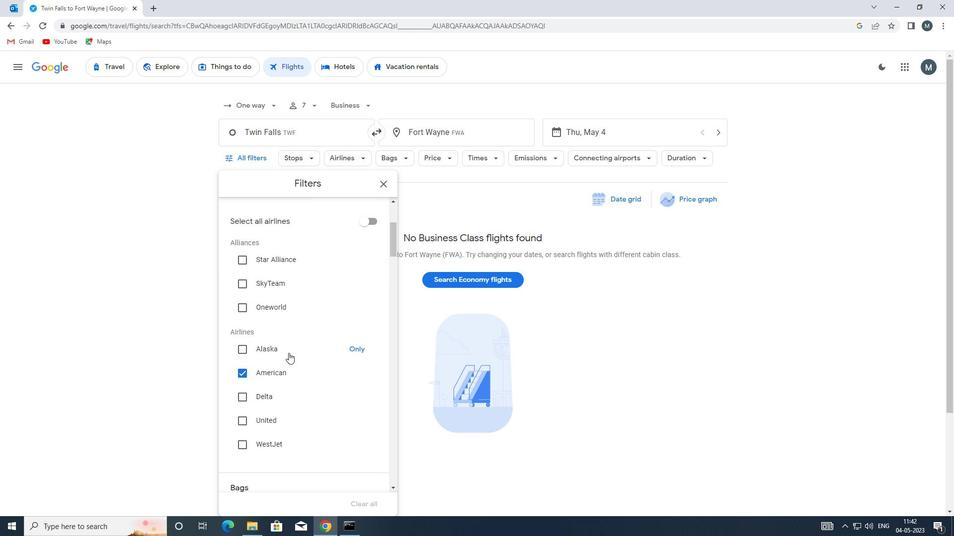 
Action: Mouse moved to (293, 346)
Screenshot: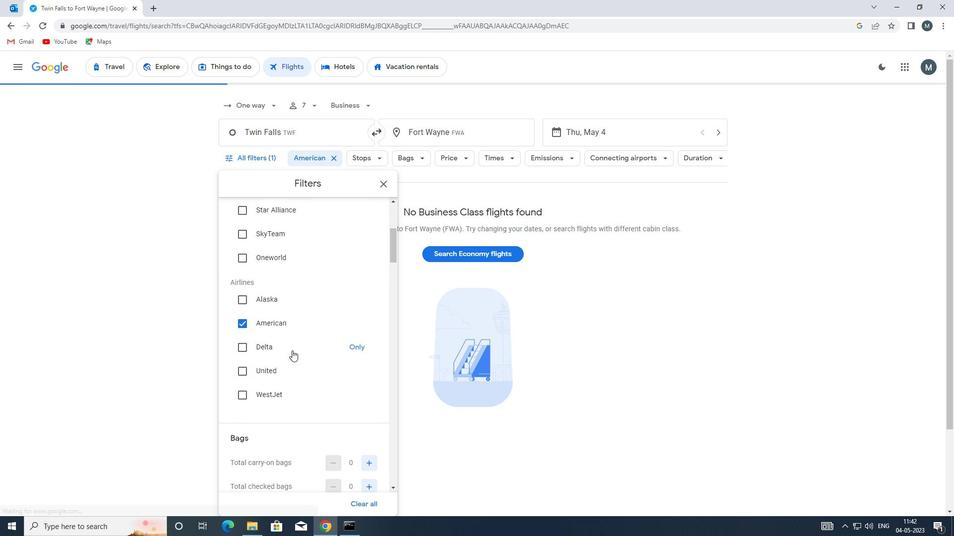 
Action: Mouse scrolled (293, 346) with delta (0, 0)
Screenshot: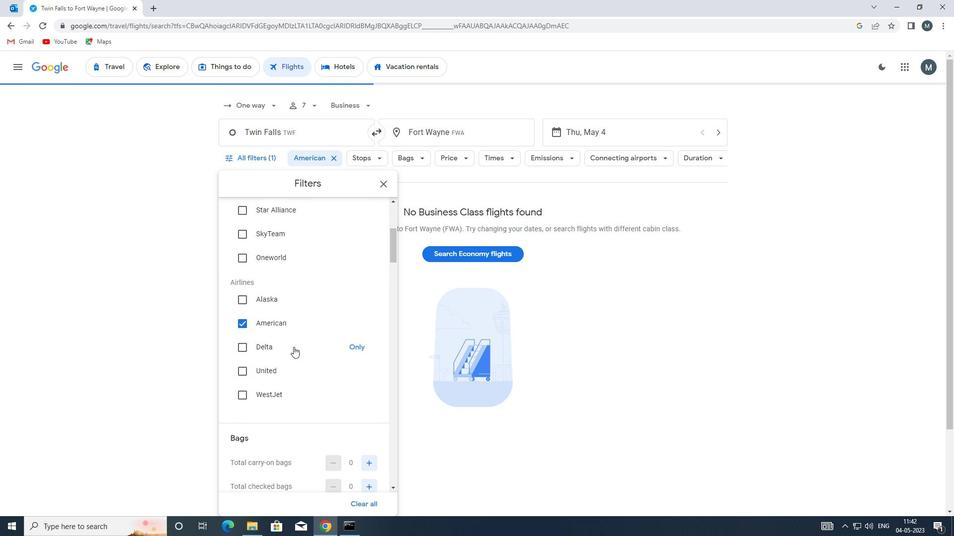 
Action: Mouse moved to (293, 346)
Screenshot: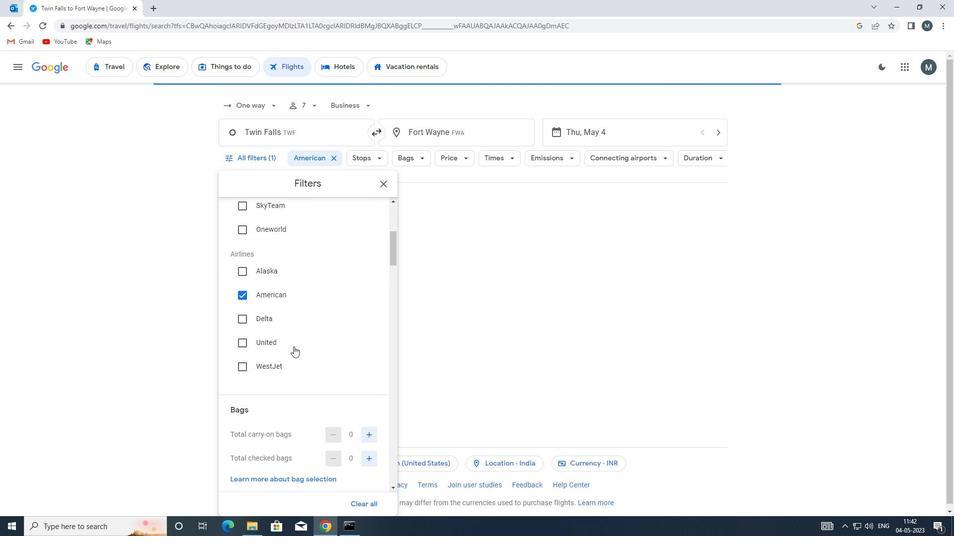 
Action: Mouse scrolled (293, 345) with delta (0, 0)
Screenshot: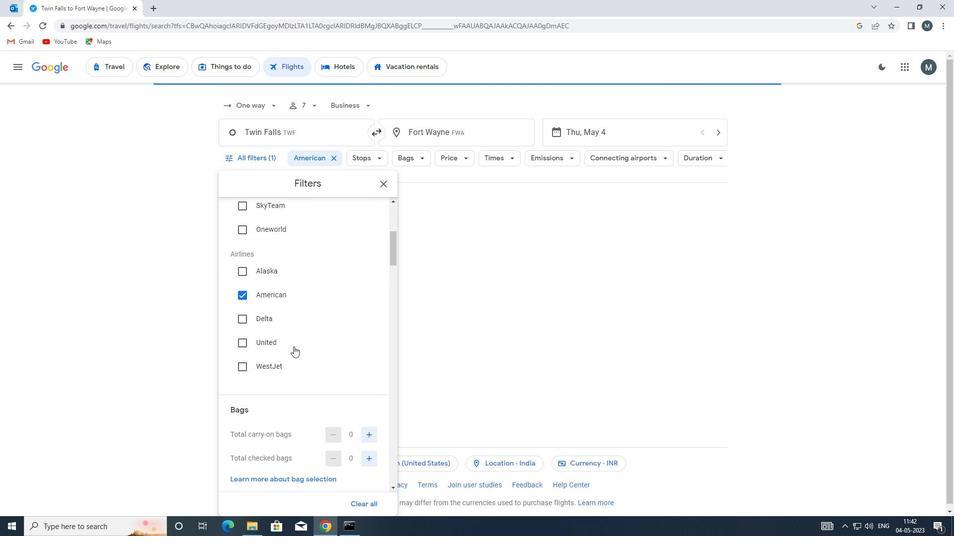 
Action: Mouse moved to (310, 363)
Screenshot: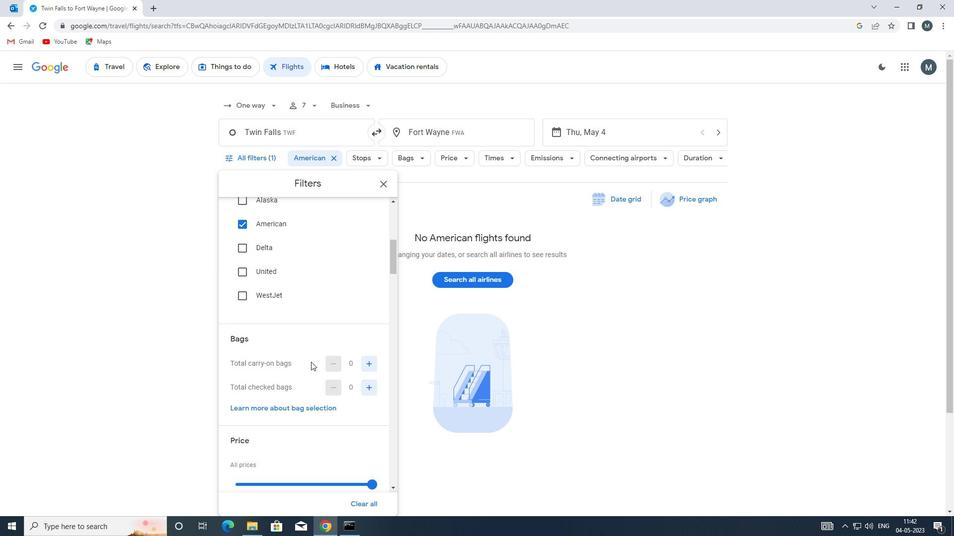 
Action: Mouse scrolled (310, 362) with delta (0, 0)
Screenshot: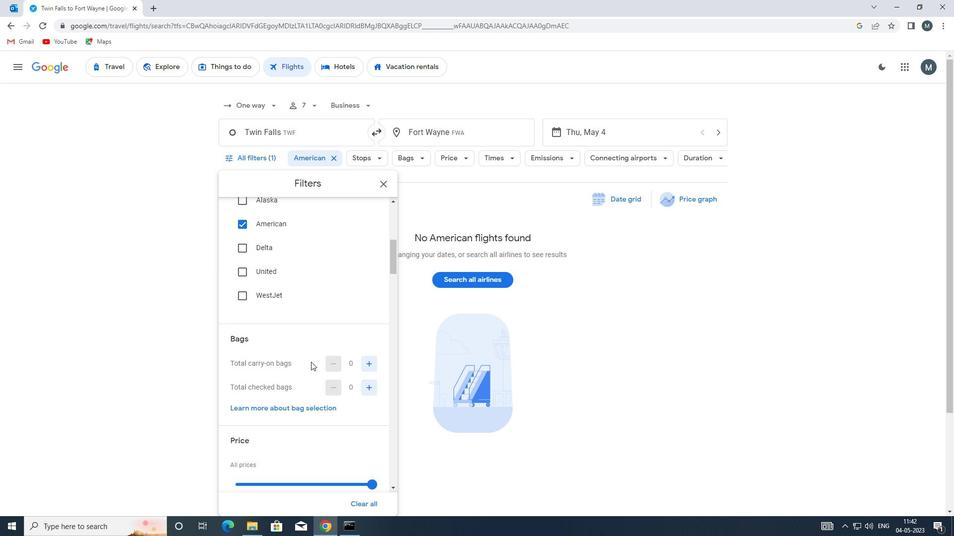 
Action: Mouse moved to (278, 417)
Screenshot: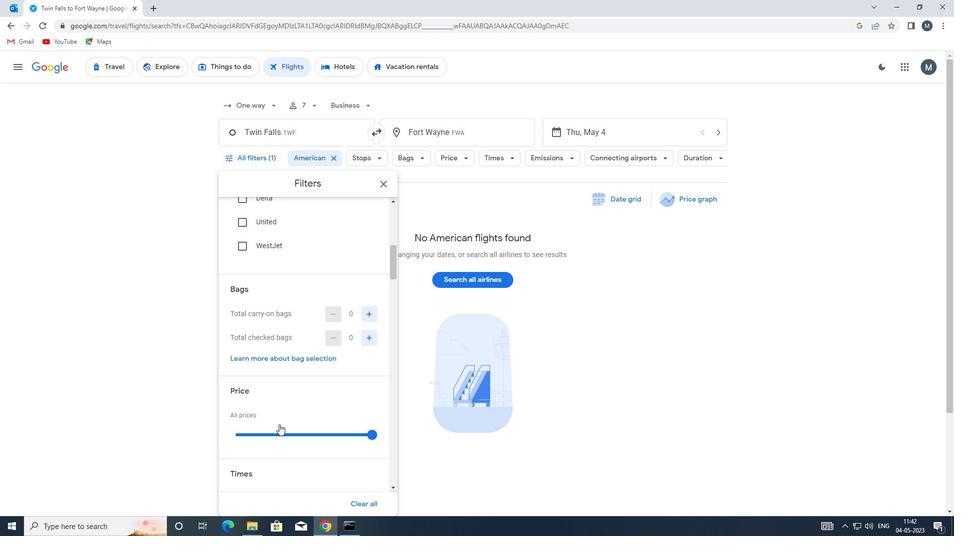 
Action: Mouse scrolled (278, 416) with delta (0, 0)
Screenshot: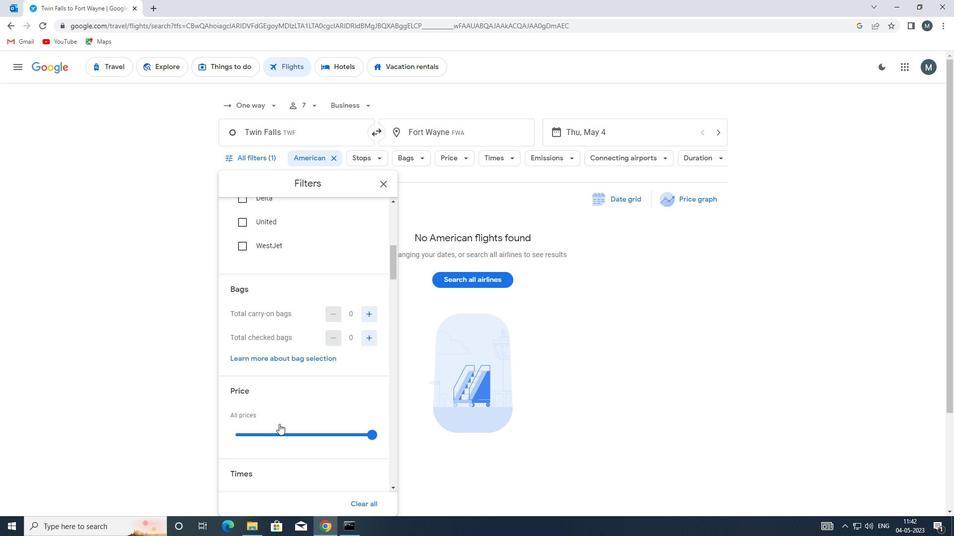 
Action: Mouse moved to (281, 383)
Screenshot: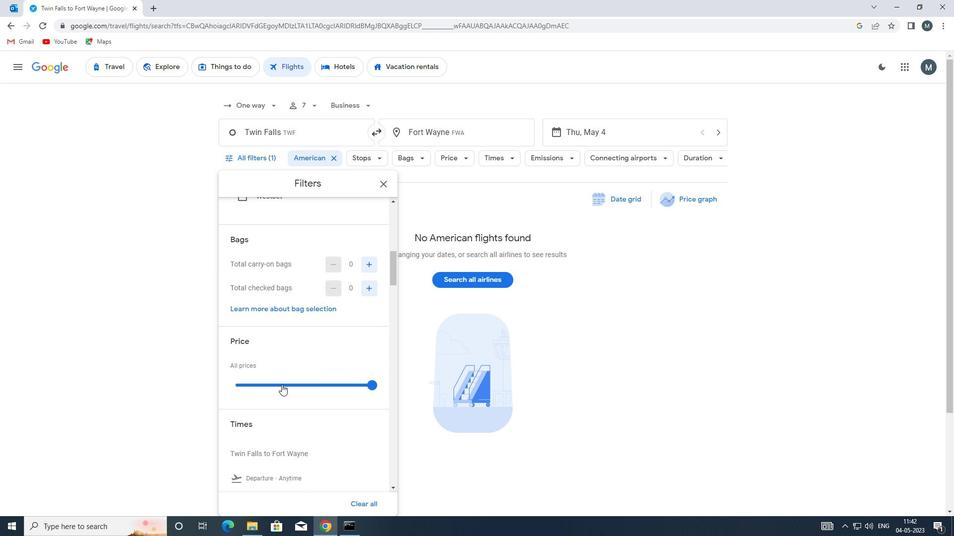 
Action: Mouse pressed left at (281, 383)
Screenshot: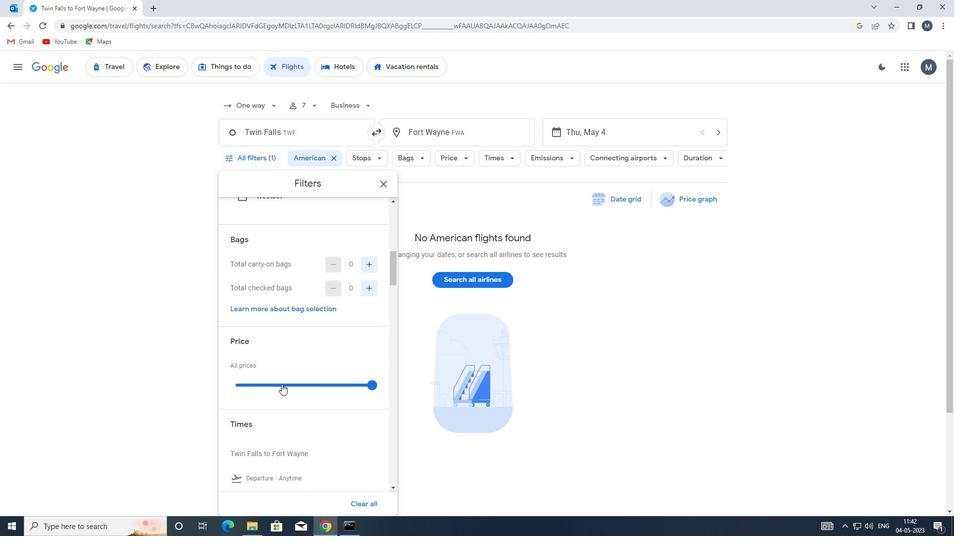 
Action: Mouse pressed left at (281, 383)
Screenshot: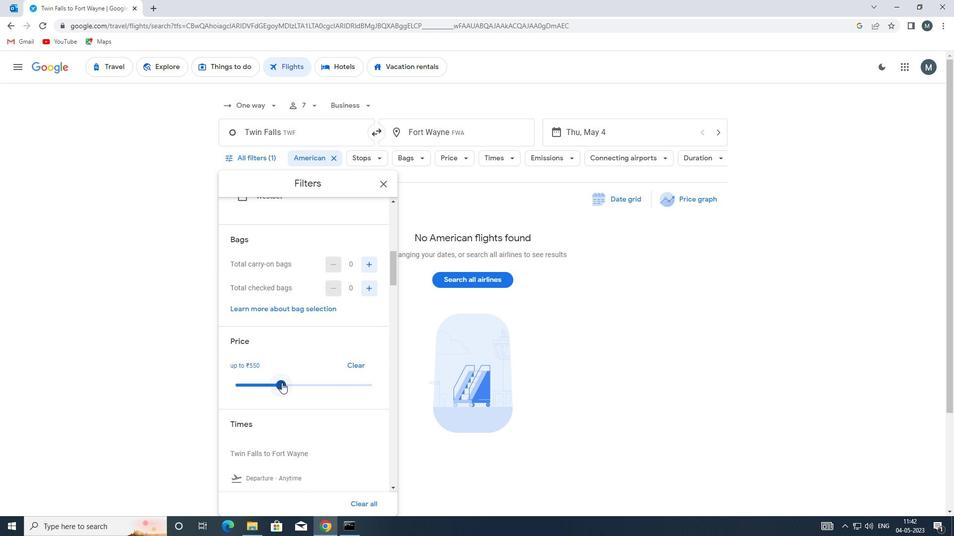 
Action: Mouse moved to (282, 369)
Screenshot: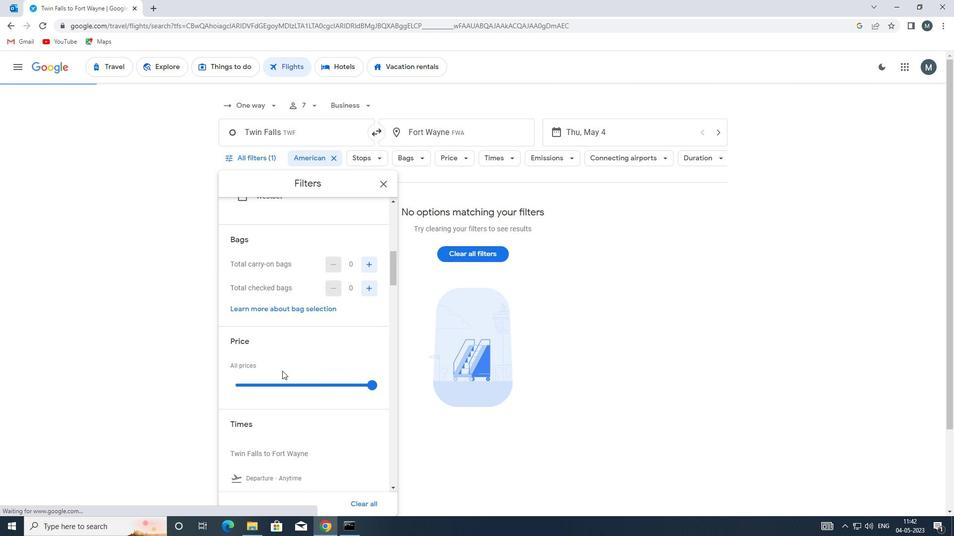 
Action: Mouse scrolled (282, 368) with delta (0, 0)
Screenshot: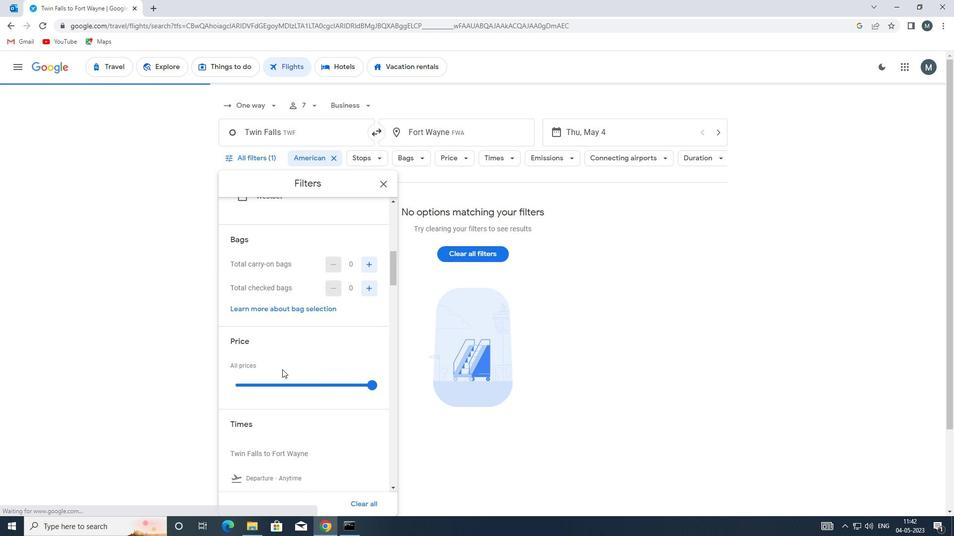 
Action: Mouse scrolled (282, 368) with delta (0, 0)
Screenshot: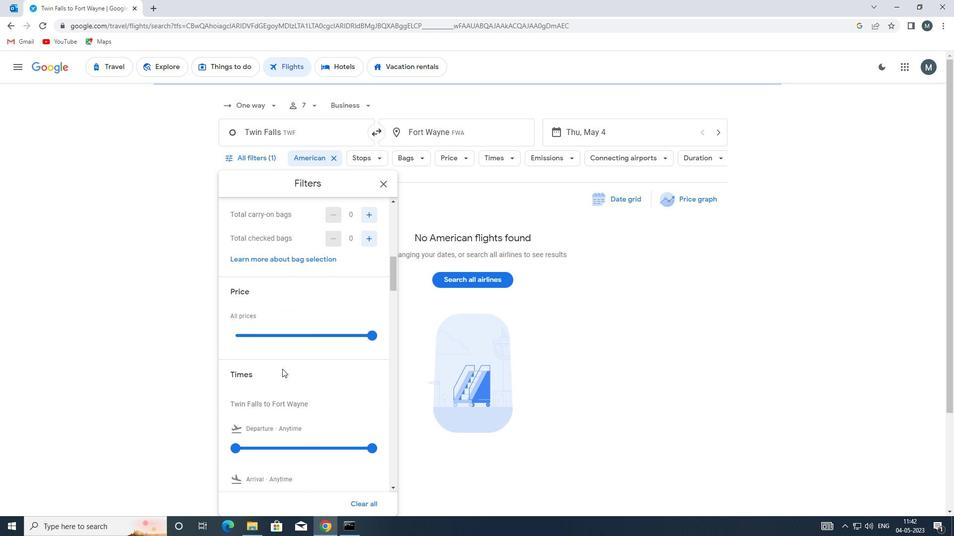 
Action: Mouse moved to (263, 384)
Screenshot: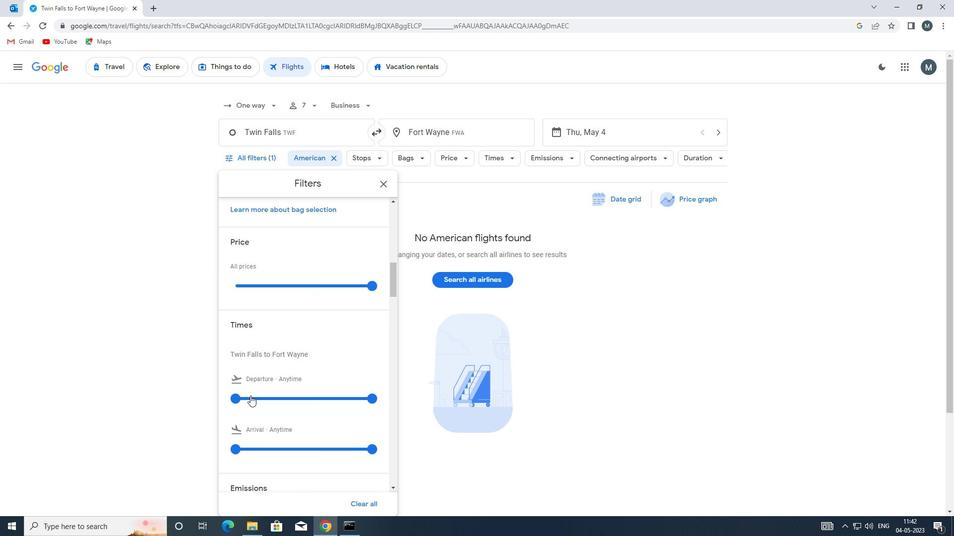
Action: Mouse scrolled (263, 384) with delta (0, 0)
Screenshot: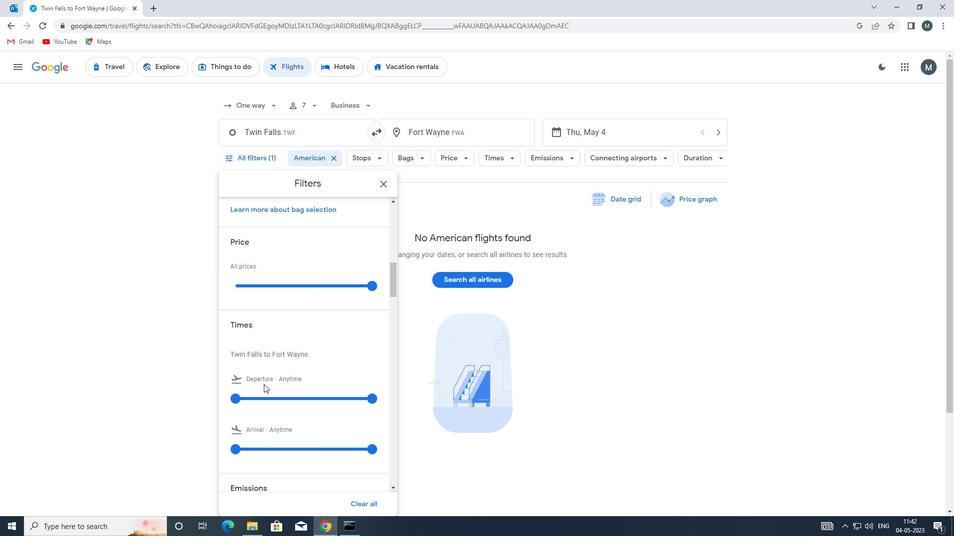 
Action: Mouse moved to (234, 343)
Screenshot: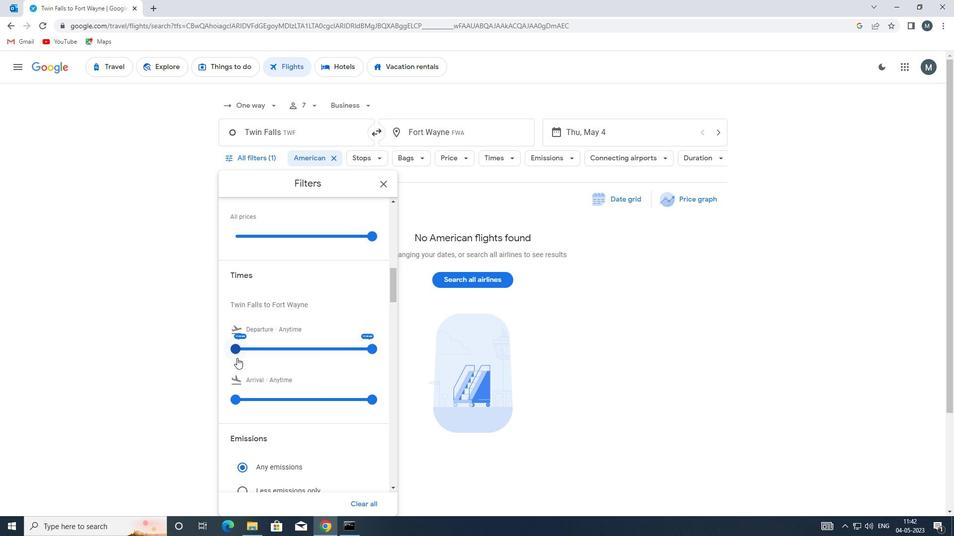 
Action: Mouse pressed left at (234, 343)
Screenshot: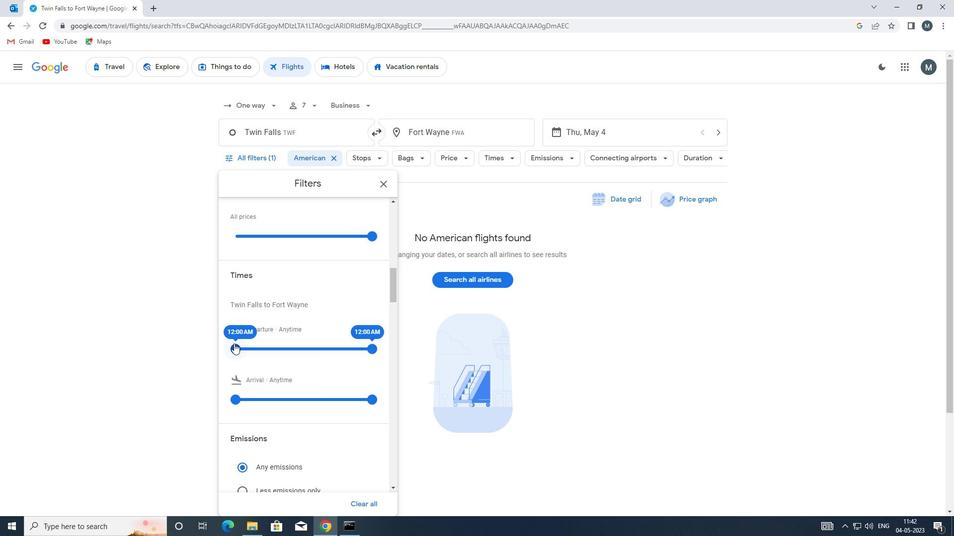 
Action: Mouse moved to (368, 348)
Screenshot: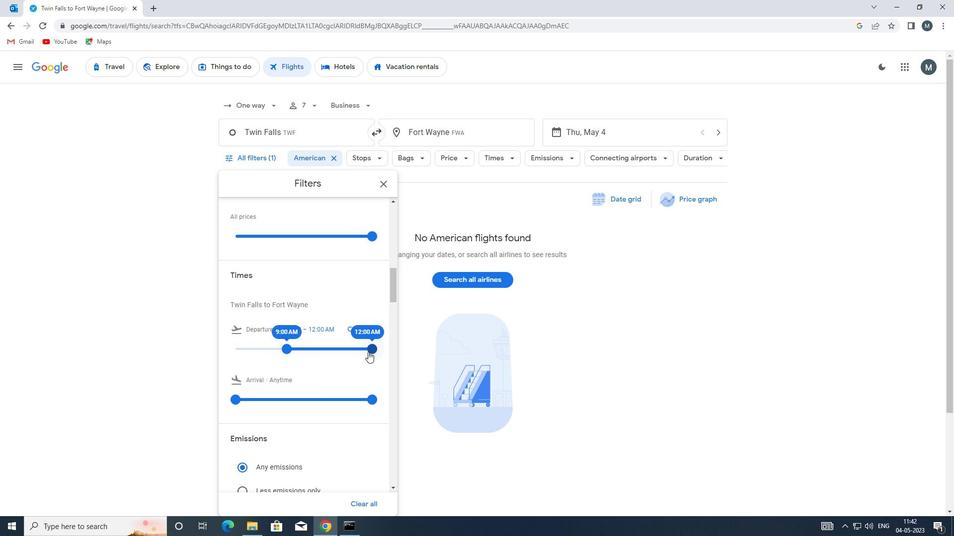 
Action: Mouse pressed left at (368, 348)
Screenshot: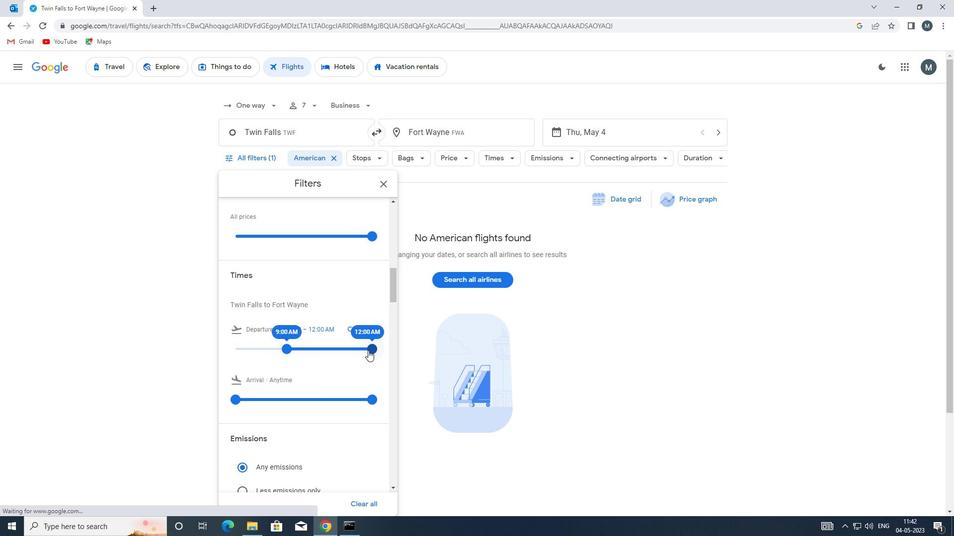 
Action: Mouse moved to (309, 351)
Screenshot: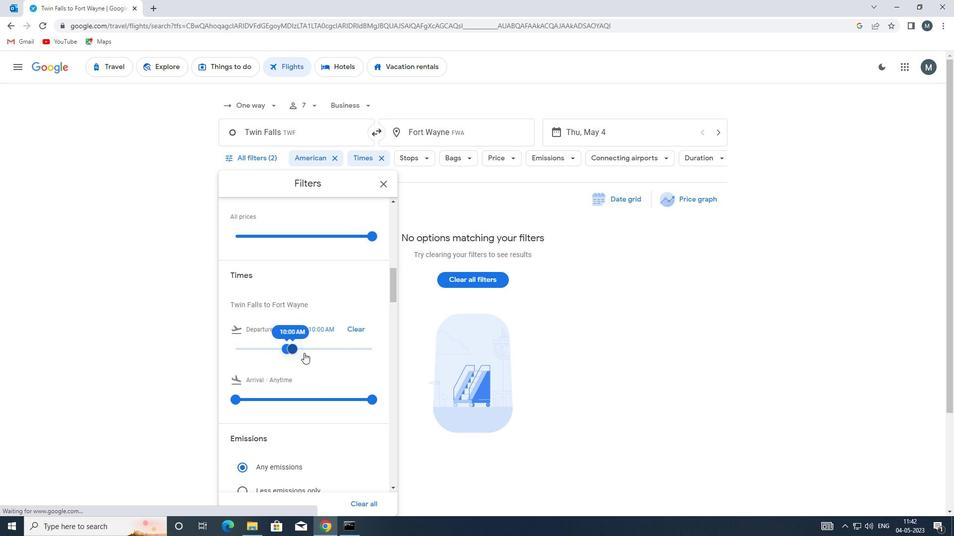 
Action: Mouse scrolled (309, 351) with delta (0, 0)
Screenshot: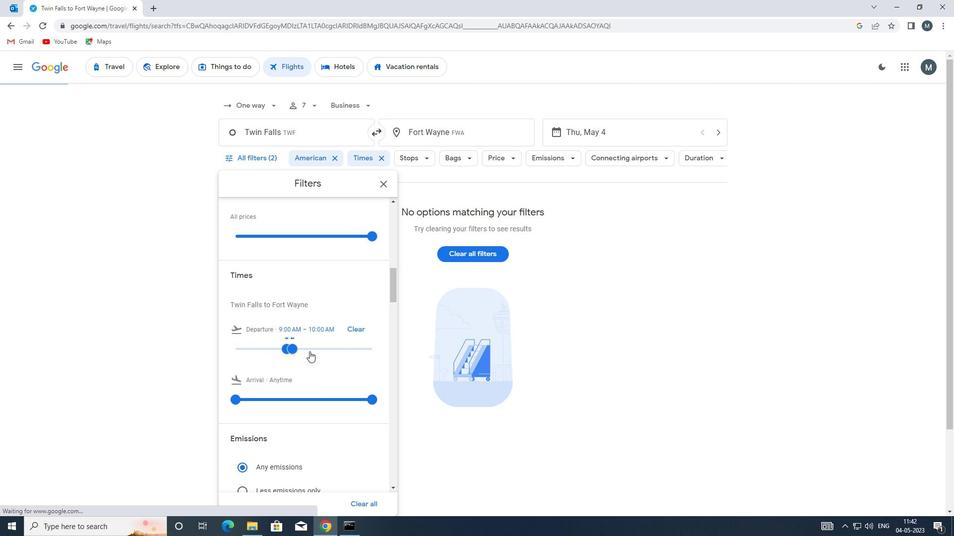 
Action: Mouse moved to (381, 184)
Screenshot: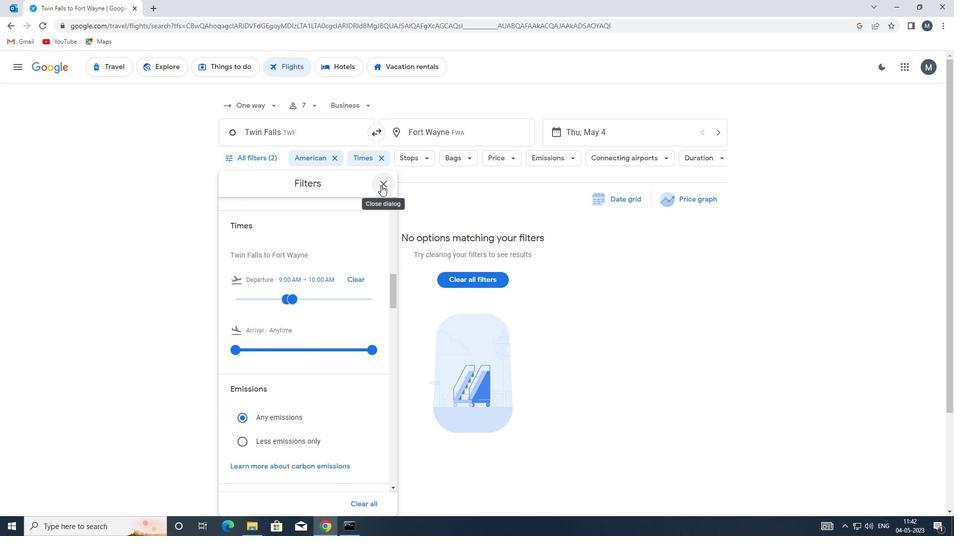 
Action: Mouse pressed left at (381, 184)
Screenshot: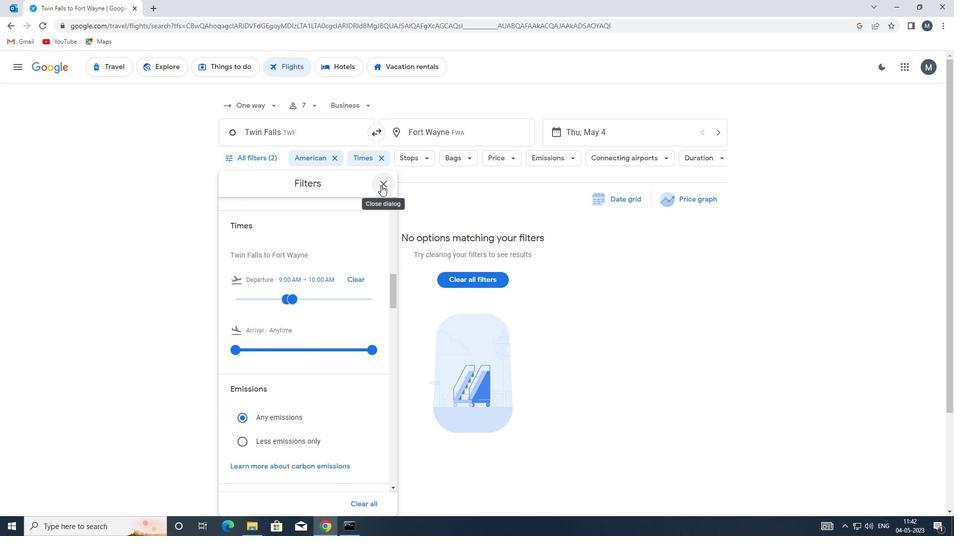 
